 Task: Check the percentage active listings of tennis club in the last 1 year.
Action: Mouse moved to (1068, 235)
Screenshot: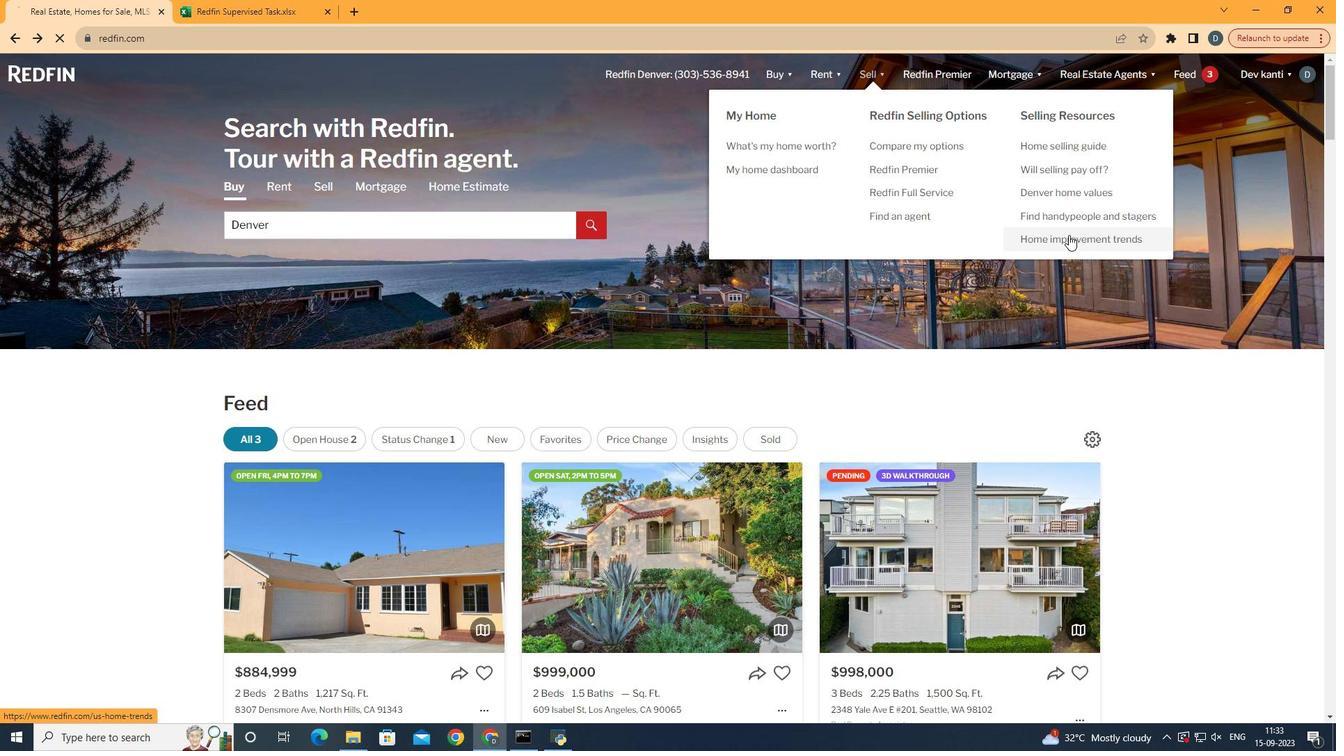 
Action: Mouse pressed left at (1068, 235)
Screenshot: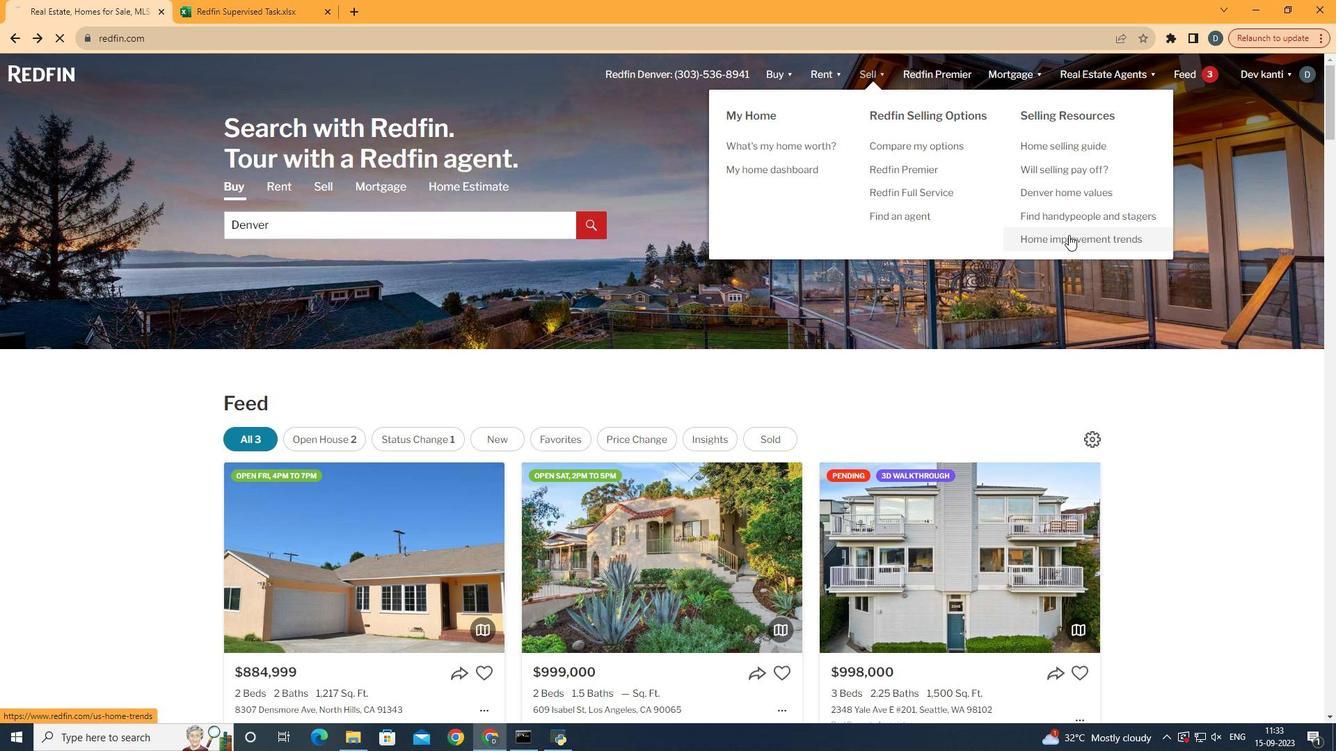 
Action: Mouse moved to (340, 275)
Screenshot: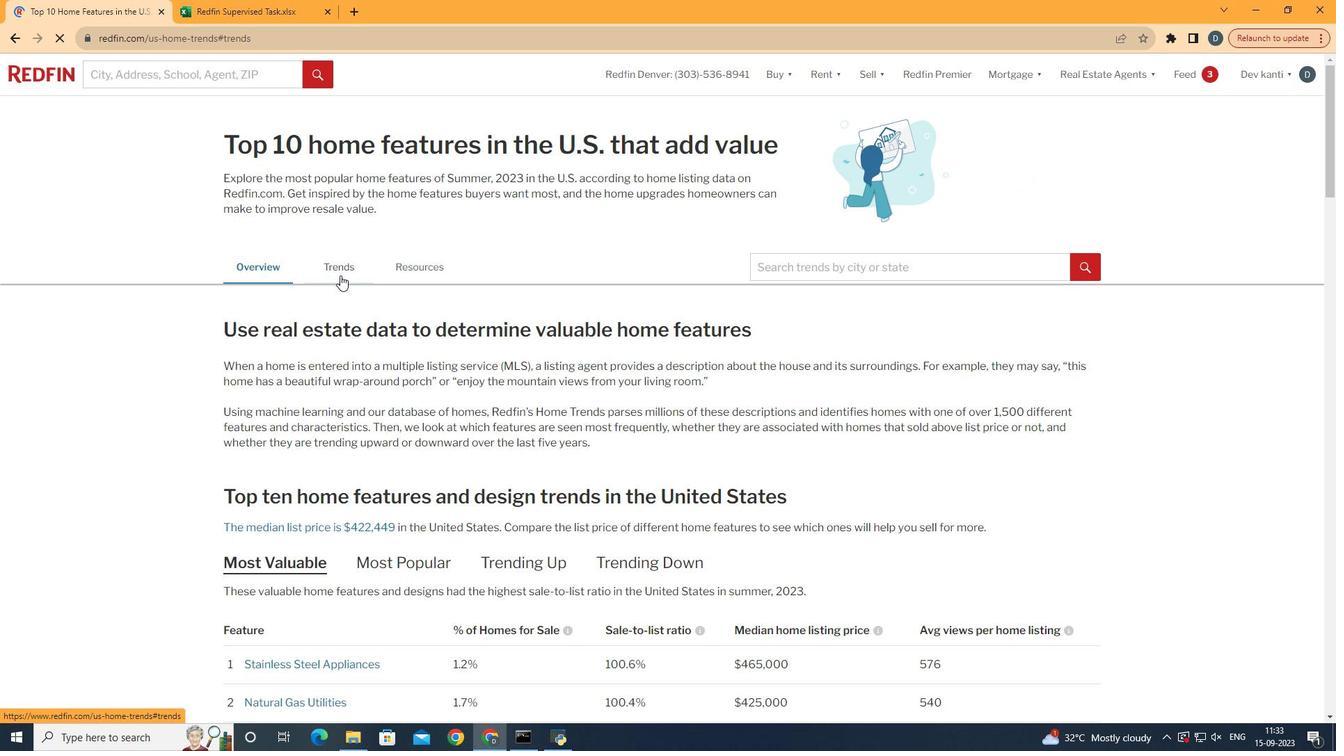 
Action: Mouse pressed left at (340, 275)
Screenshot: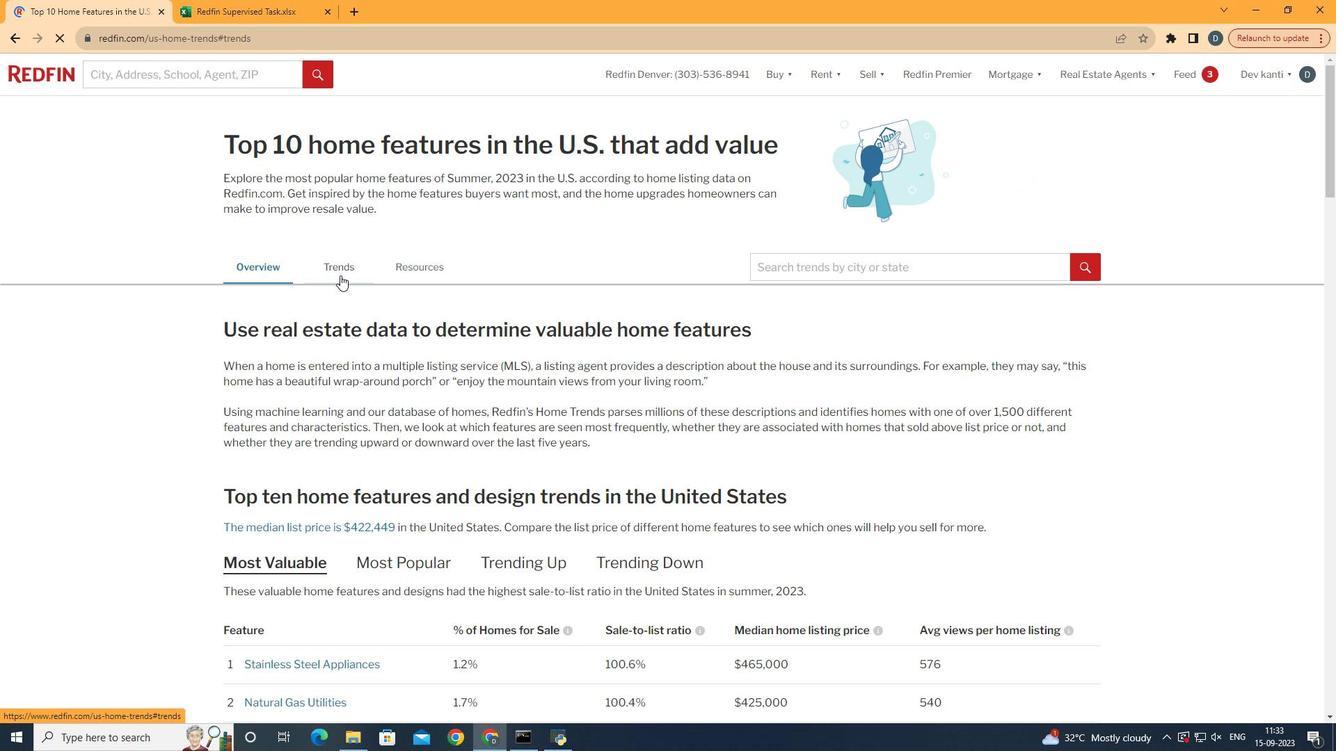 
Action: Mouse moved to (453, 372)
Screenshot: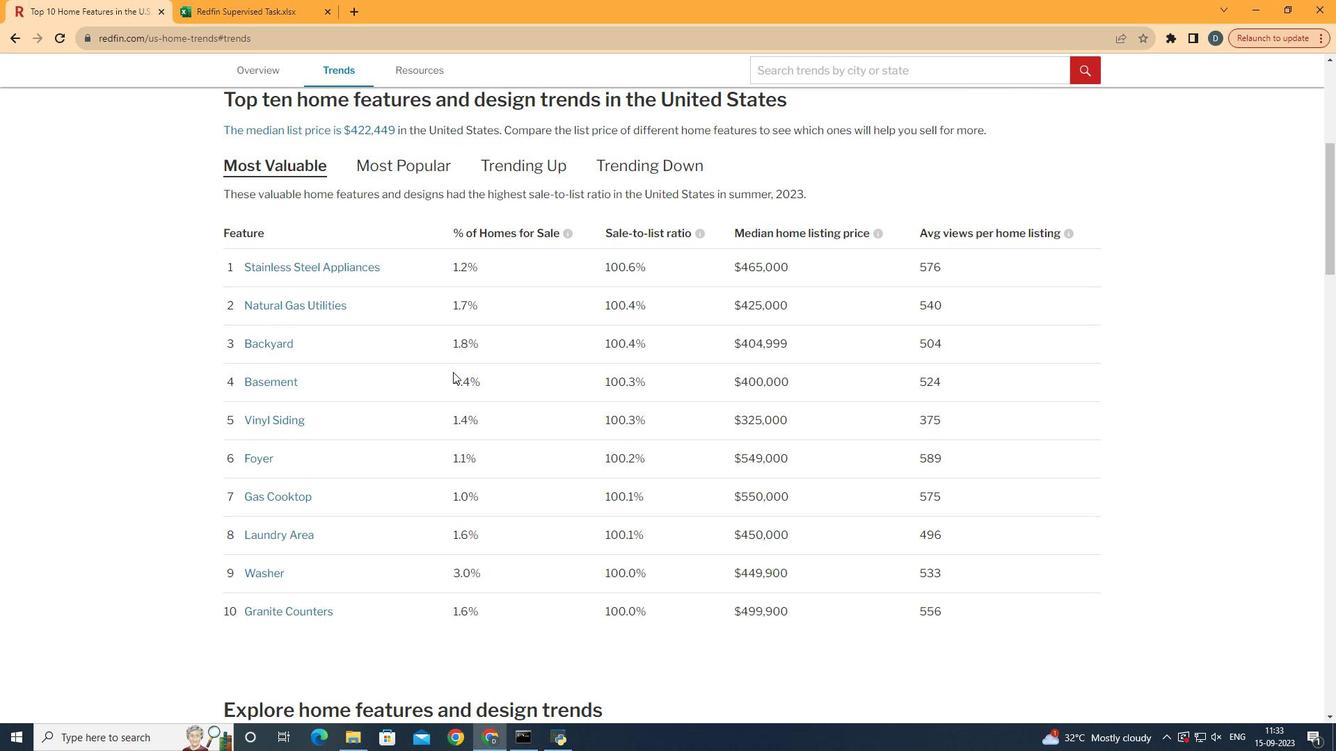 
Action: Mouse scrolled (453, 371) with delta (0, 0)
Screenshot: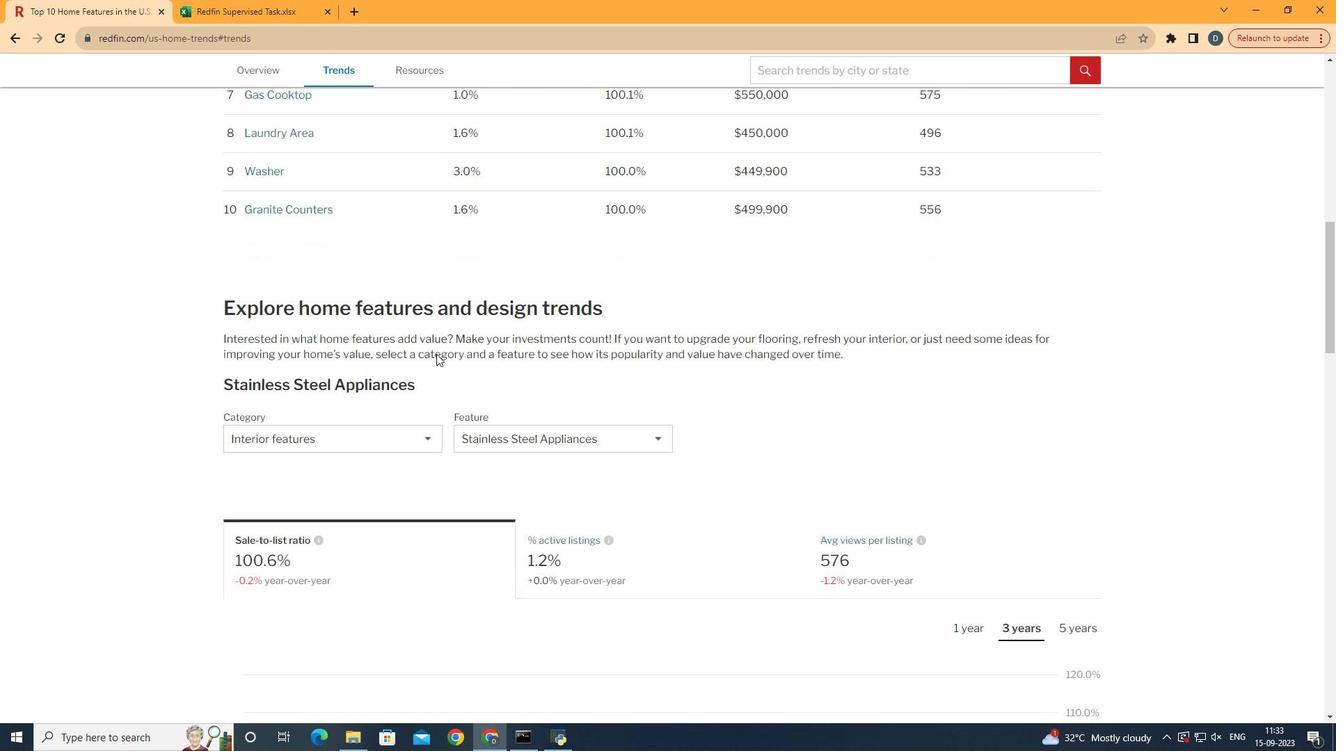 
Action: Mouse scrolled (453, 371) with delta (0, 0)
Screenshot: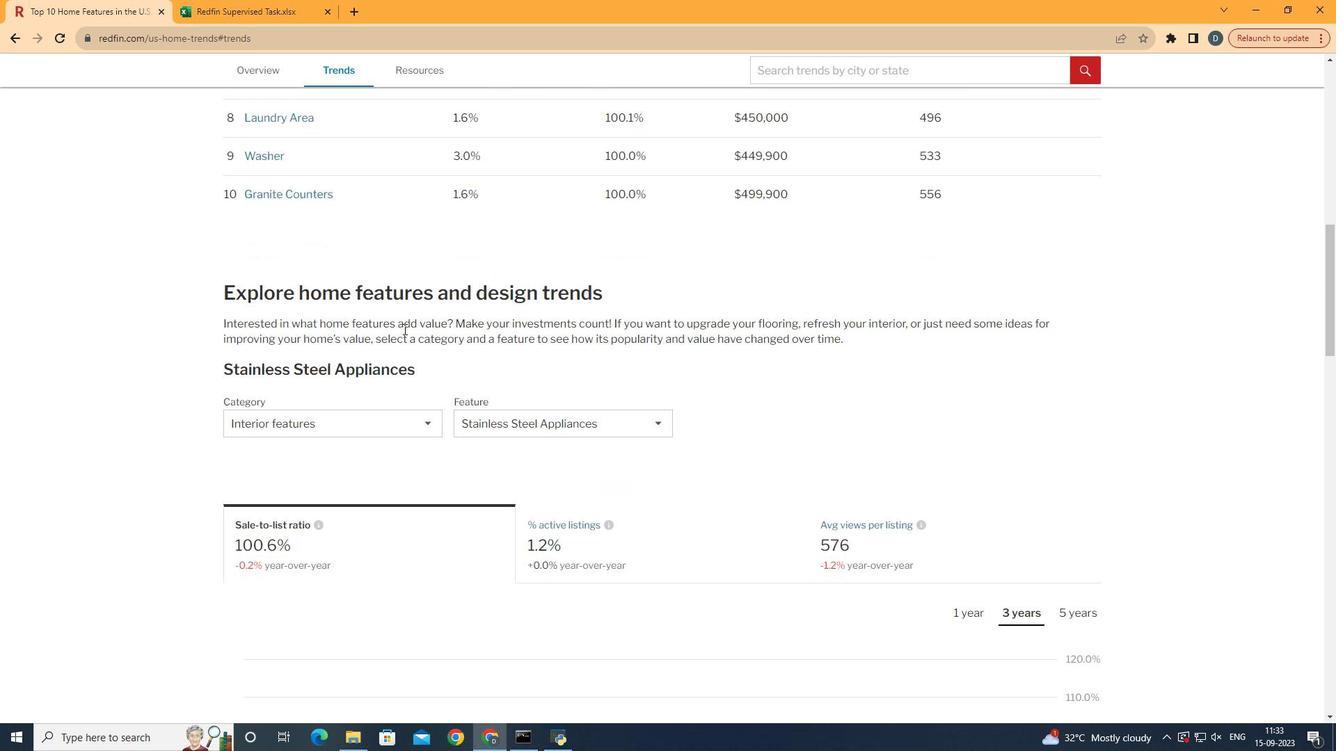 
Action: Mouse scrolled (453, 371) with delta (0, 0)
Screenshot: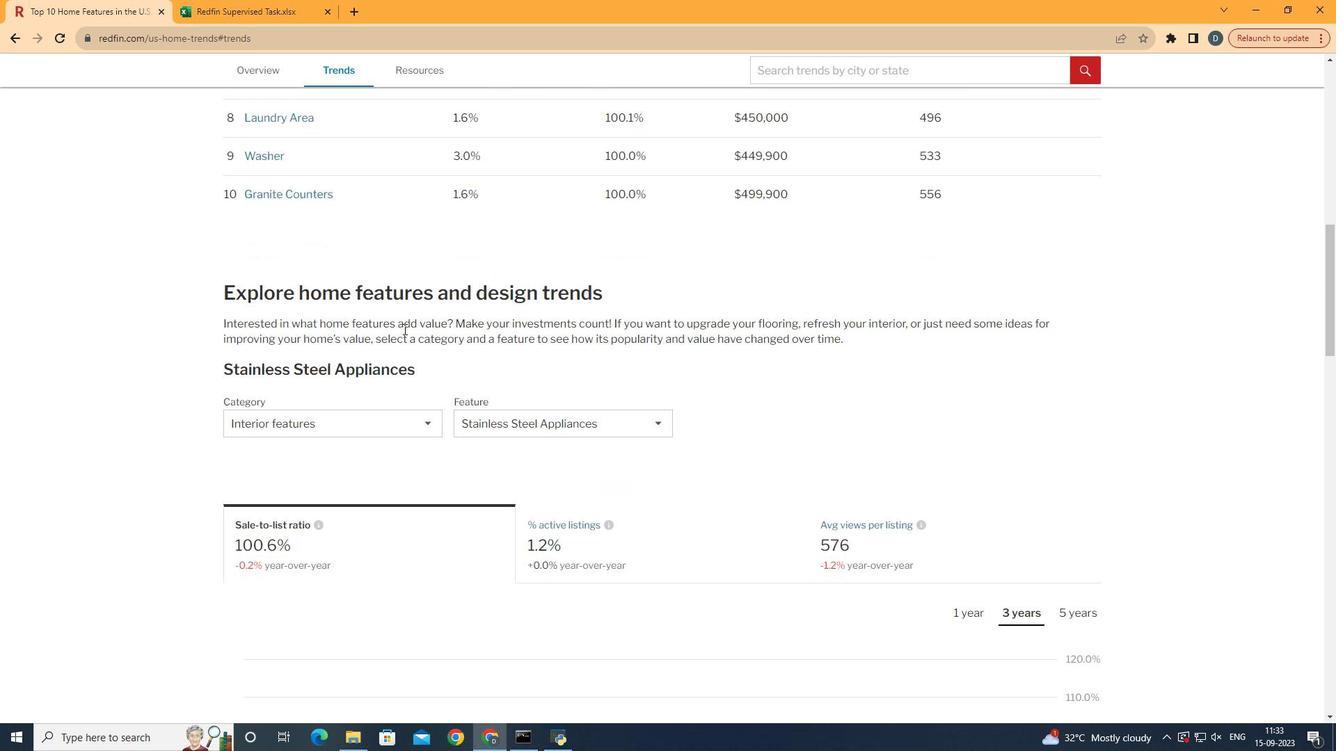
Action: Mouse scrolled (453, 371) with delta (0, 0)
Screenshot: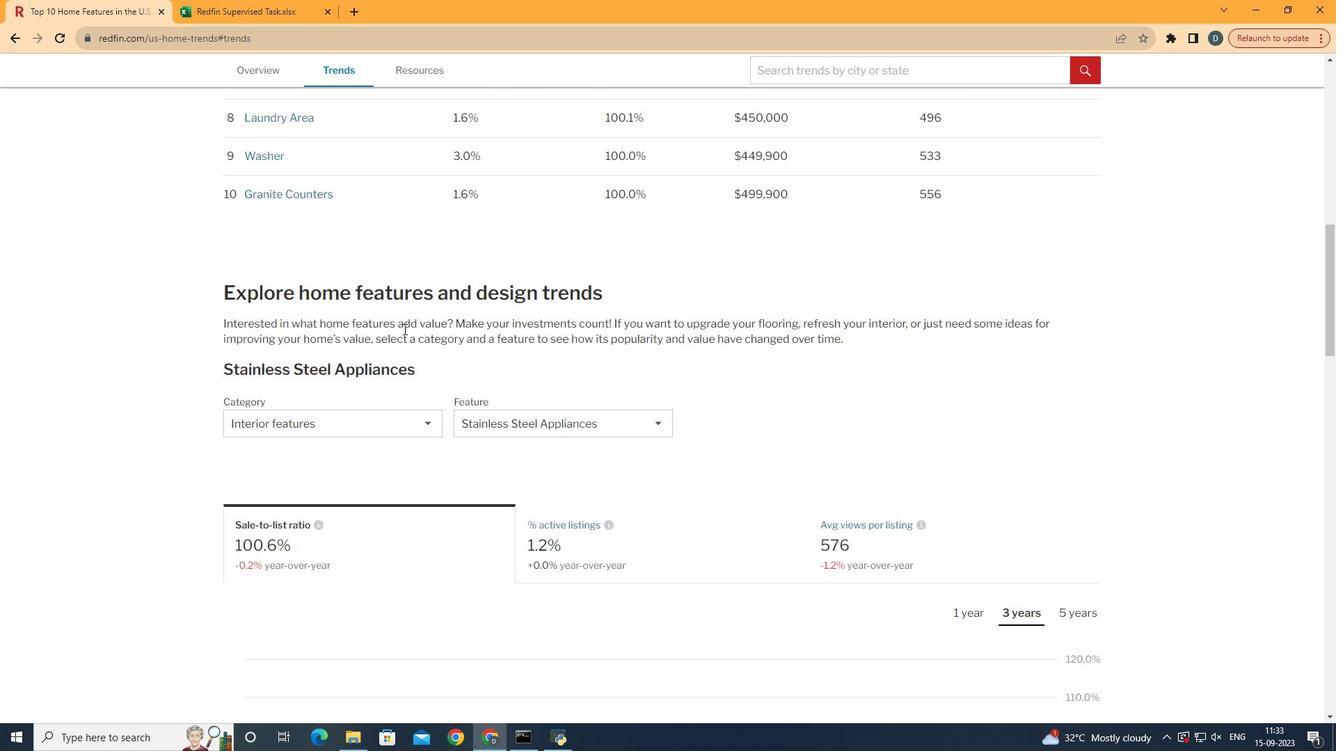 
Action: Mouse scrolled (453, 371) with delta (0, 0)
Screenshot: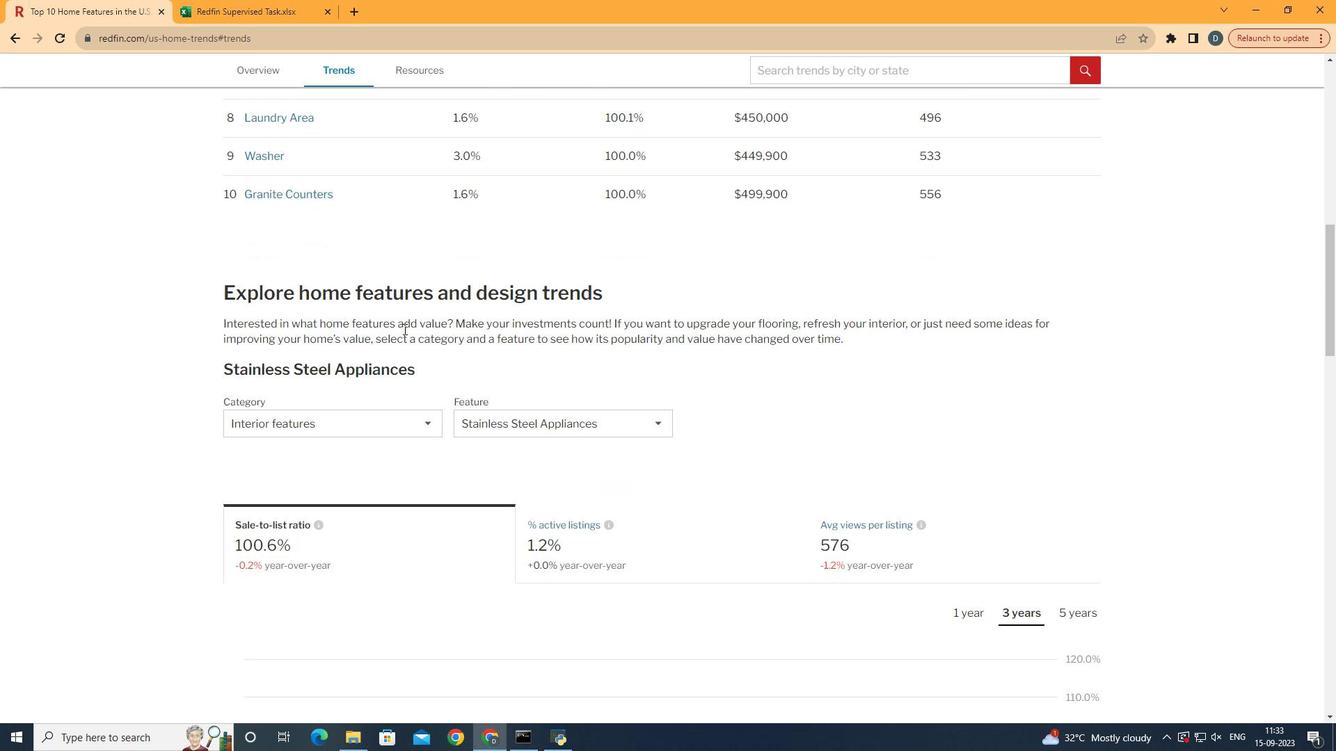 
Action: Mouse scrolled (453, 371) with delta (0, 0)
Screenshot: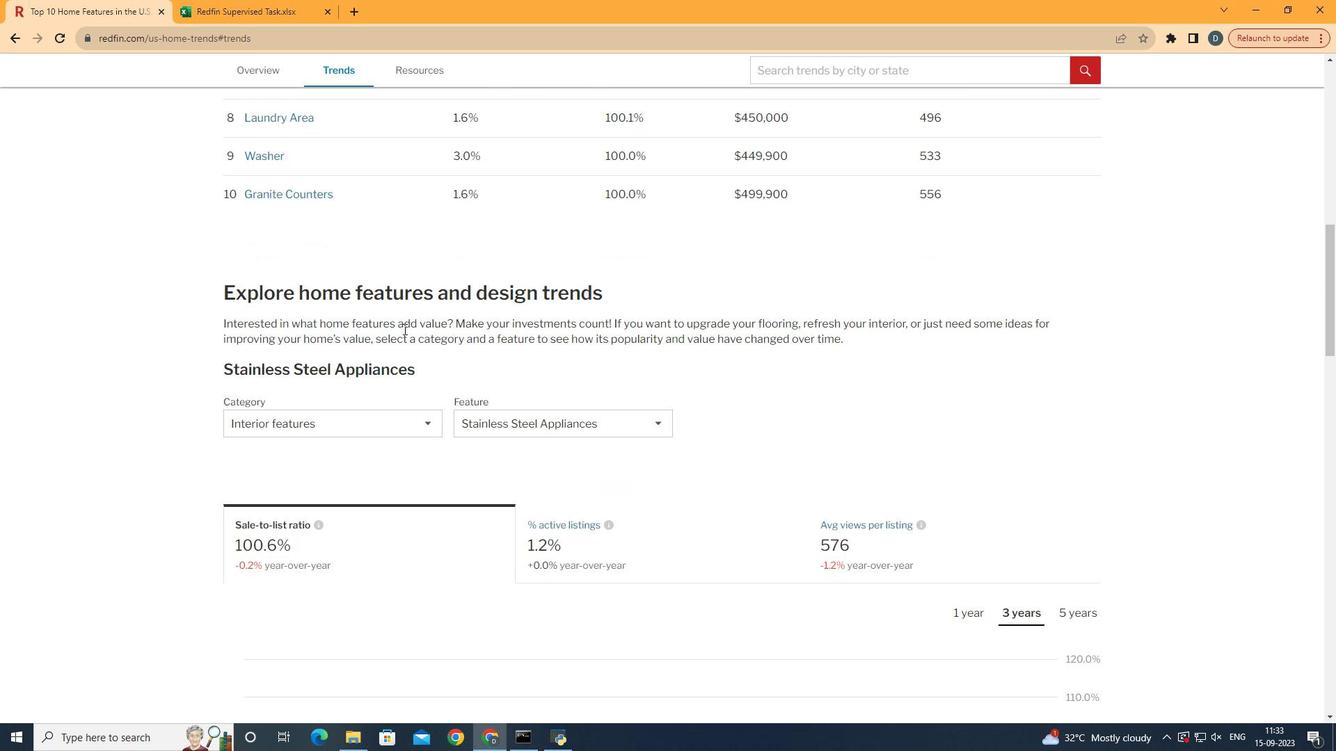 
Action: Mouse moved to (380, 416)
Screenshot: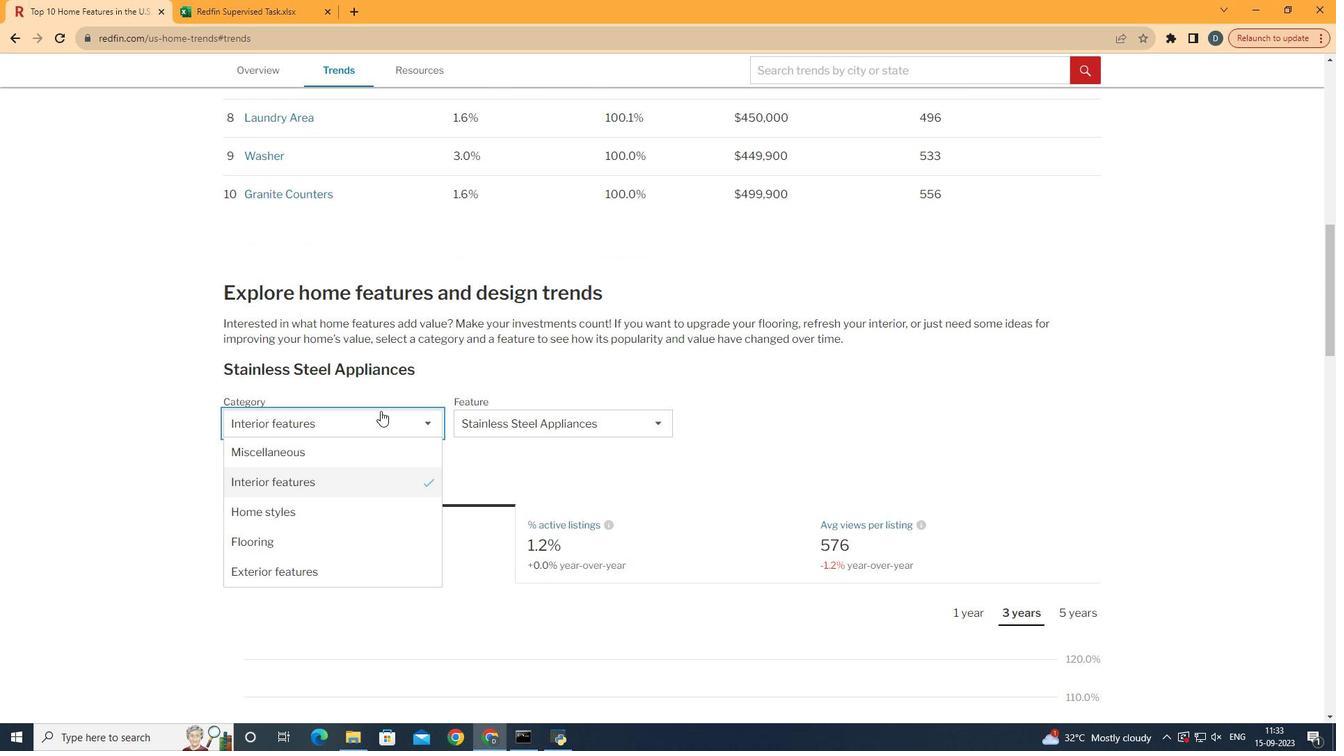 
Action: Mouse pressed left at (380, 416)
Screenshot: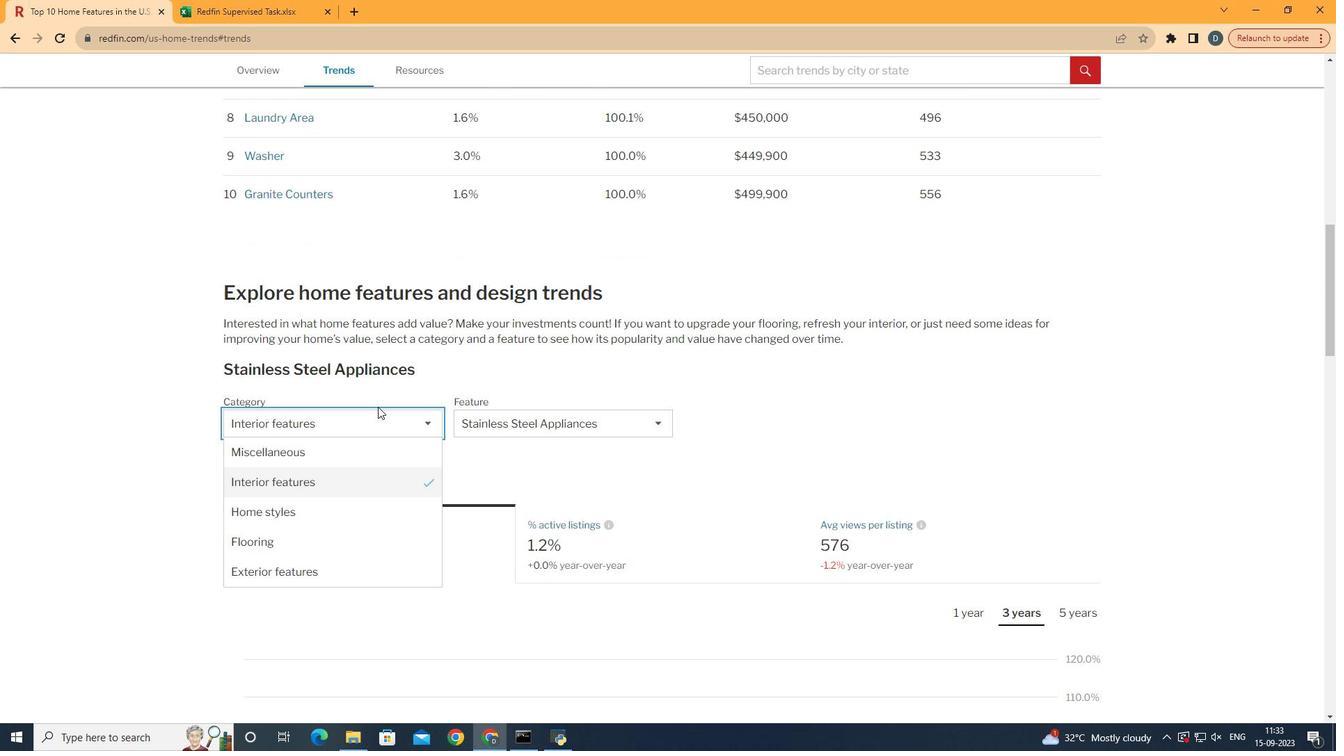 
Action: Mouse moved to (342, 560)
Screenshot: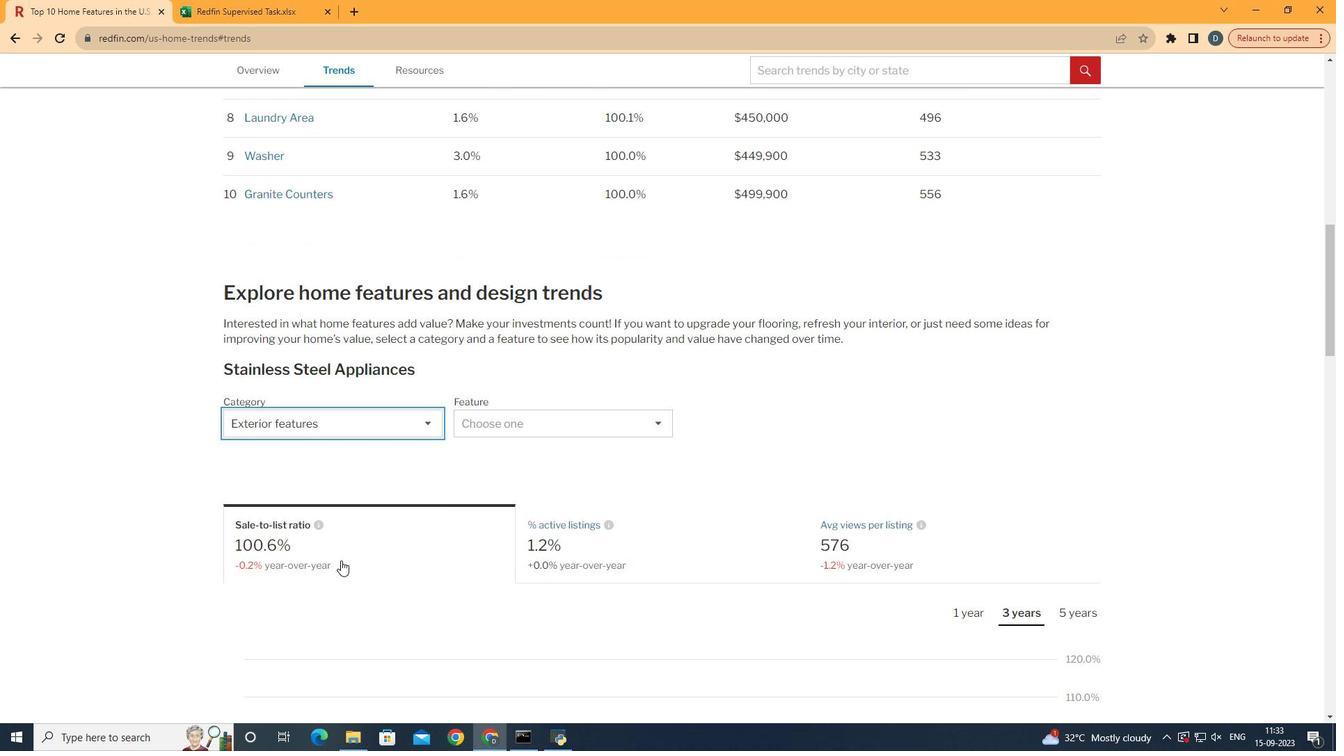 
Action: Mouse pressed left at (342, 560)
Screenshot: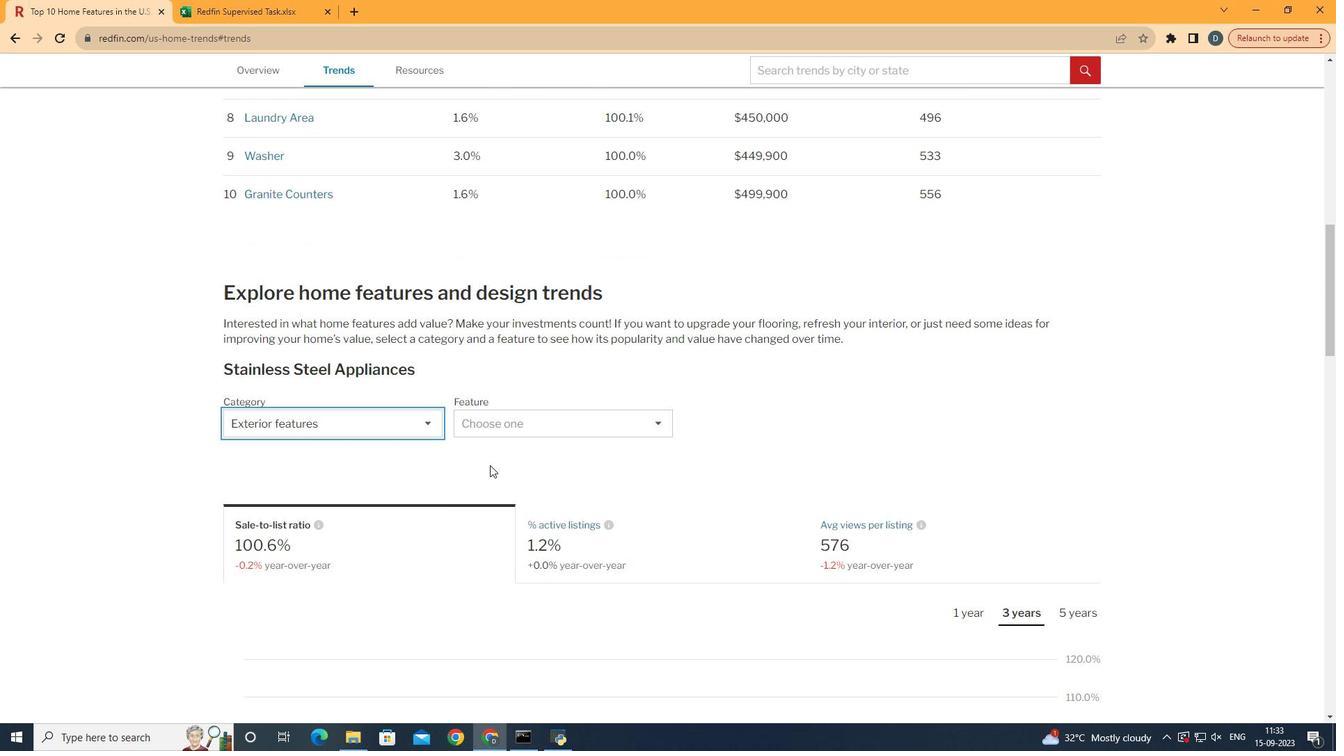 
Action: Mouse moved to (546, 430)
Screenshot: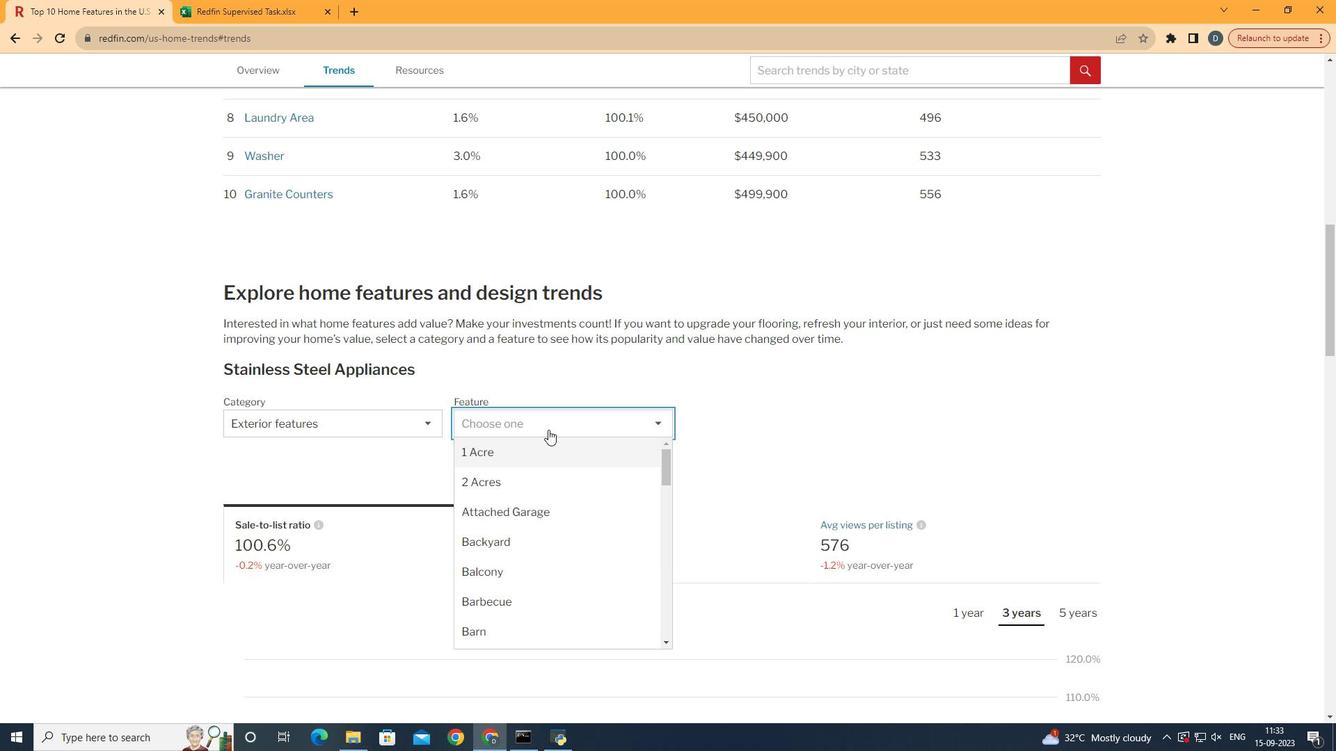 
Action: Mouse pressed left at (546, 430)
Screenshot: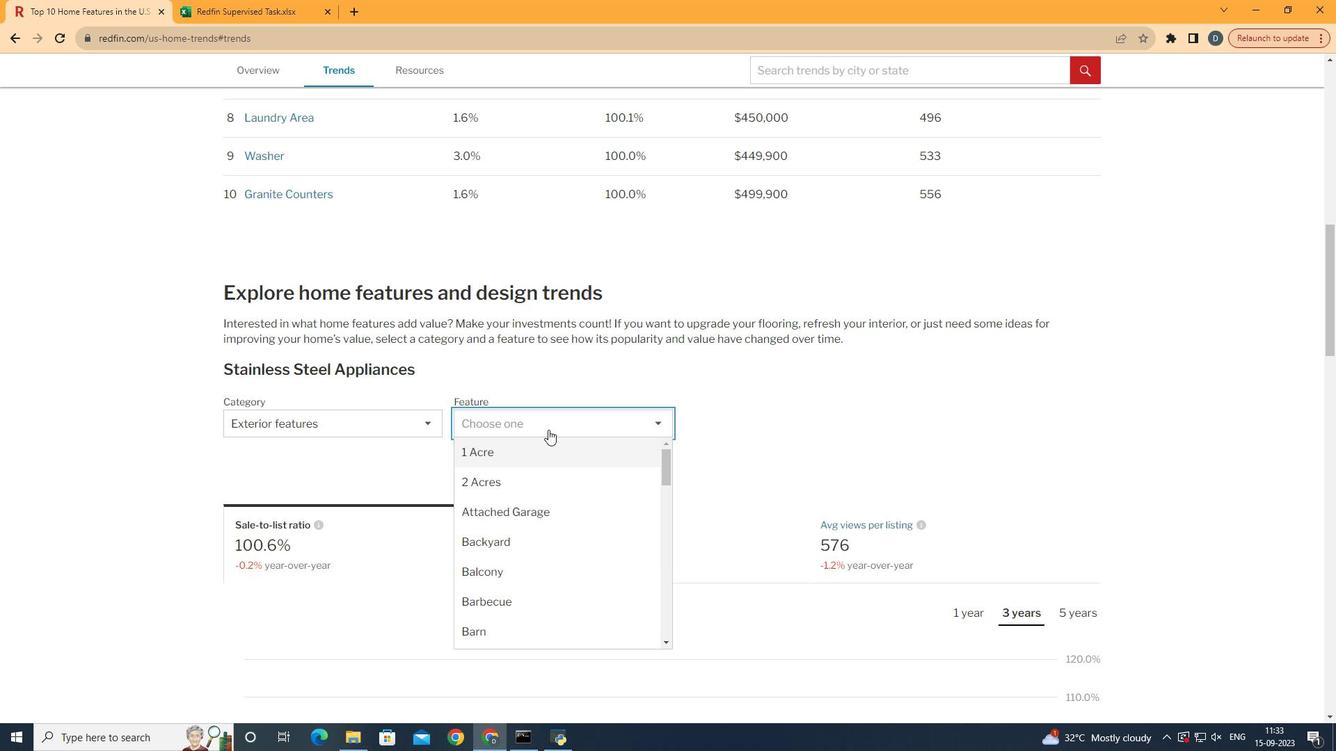 
Action: Mouse moved to (592, 489)
Screenshot: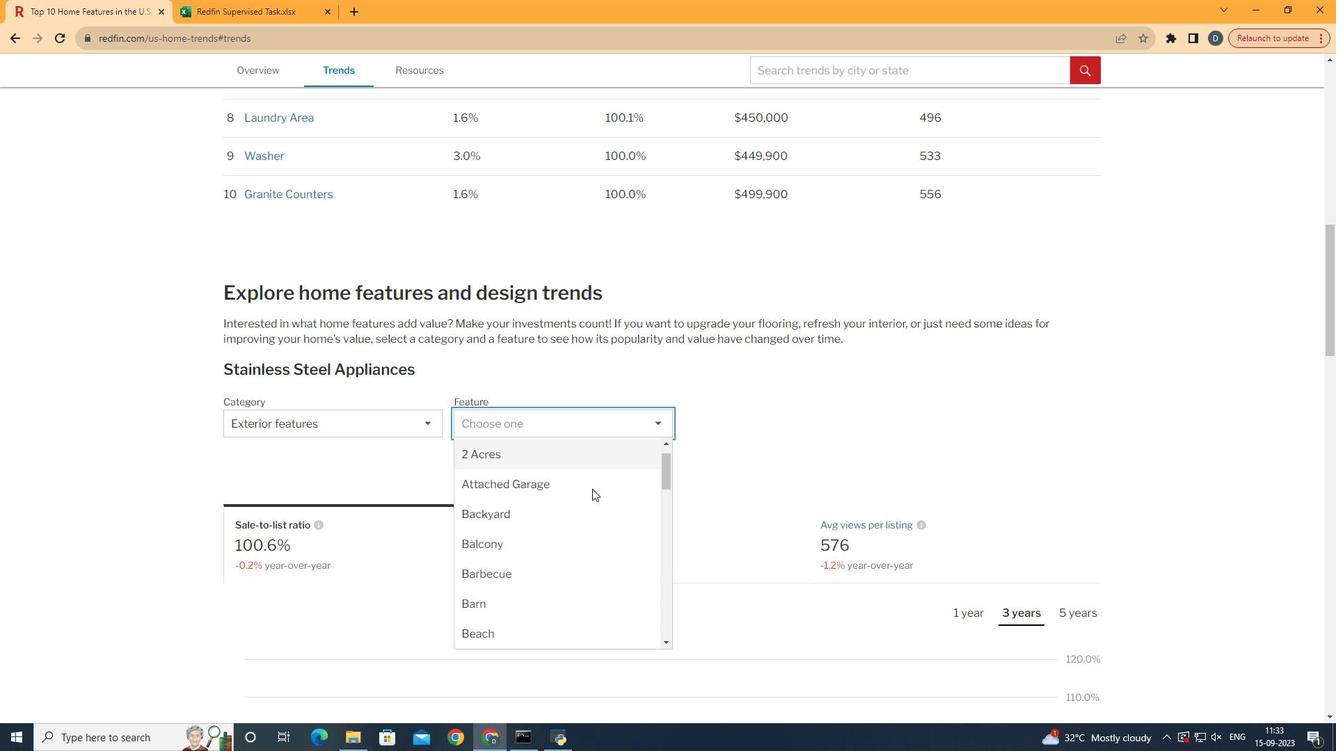 
Action: Mouse scrolled (592, 488) with delta (0, 0)
Screenshot: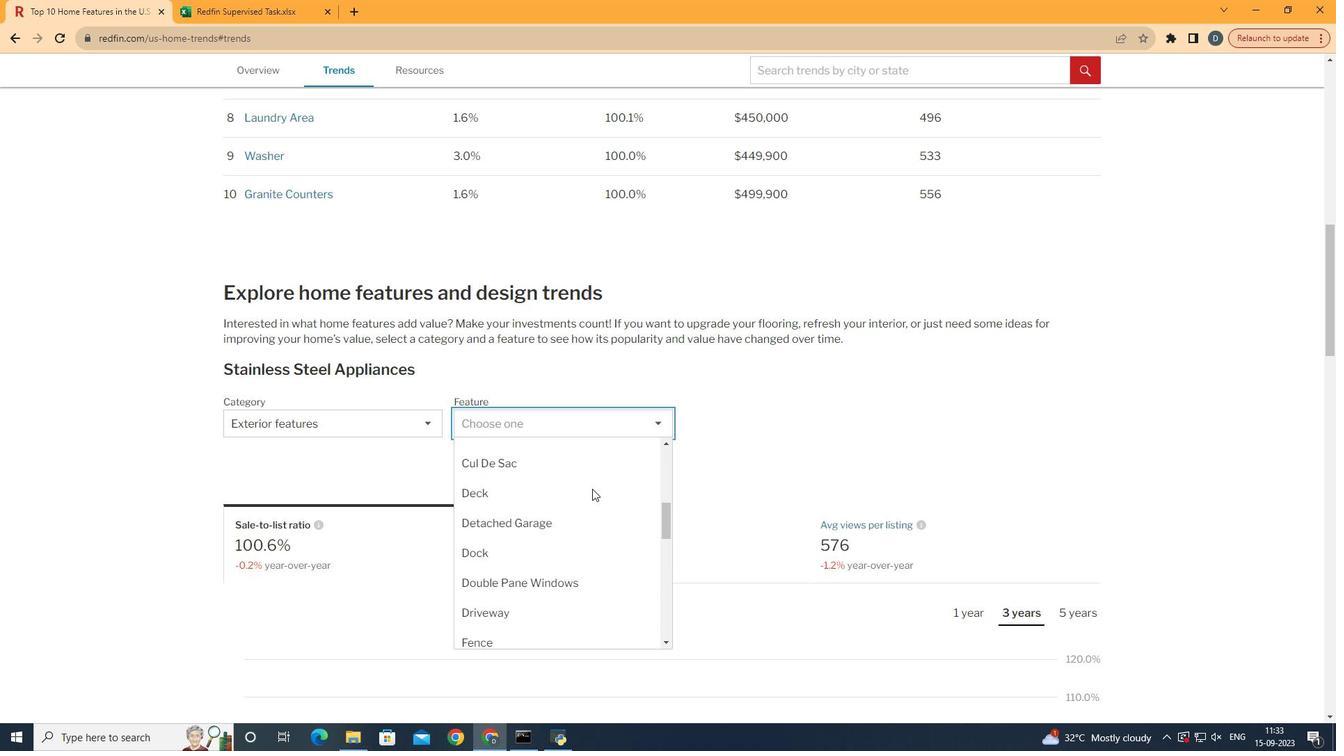 
Action: Mouse scrolled (592, 488) with delta (0, 0)
Screenshot: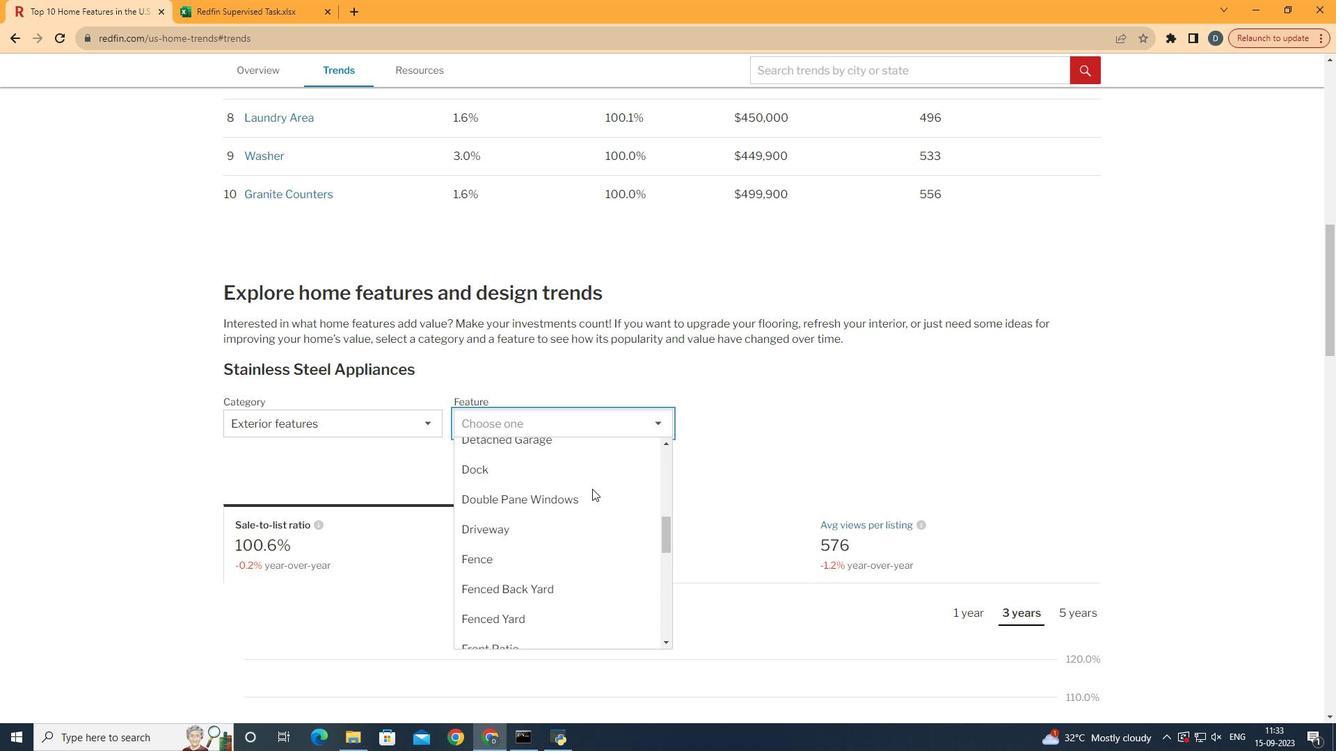 
Action: Mouse scrolled (592, 488) with delta (0, 0)
Screenshot: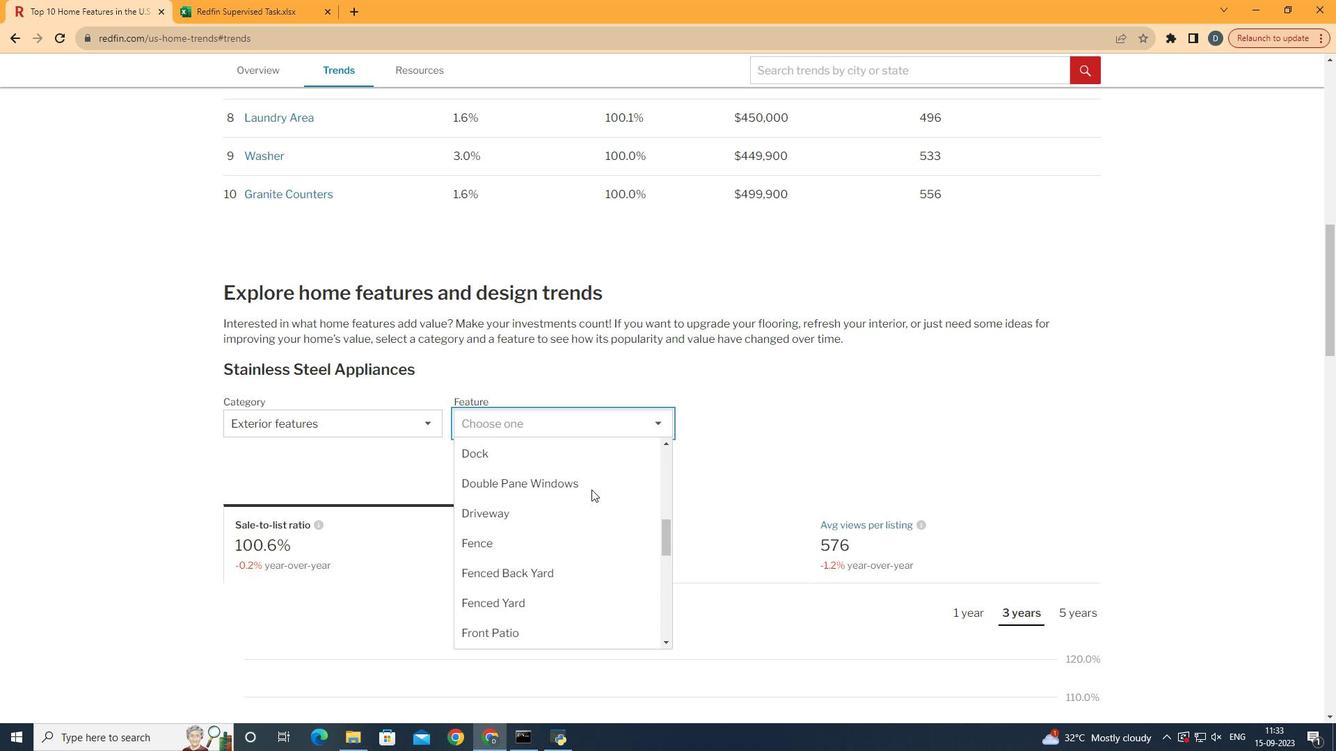 
Action: Mouse scrolled (592, 488) with delta (0, 0)
Screenshot: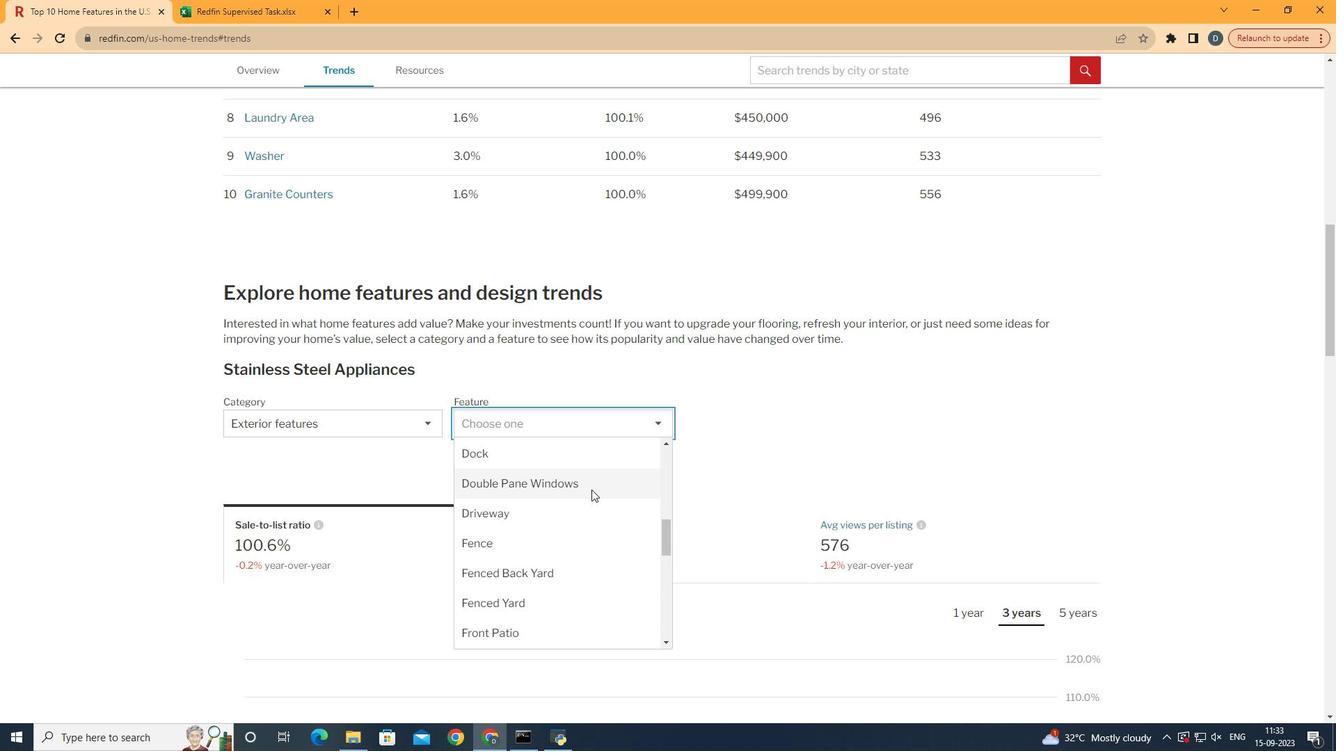 
Action: Mouse scrolled (592, 488) with delta (0, 0)
Screenshot: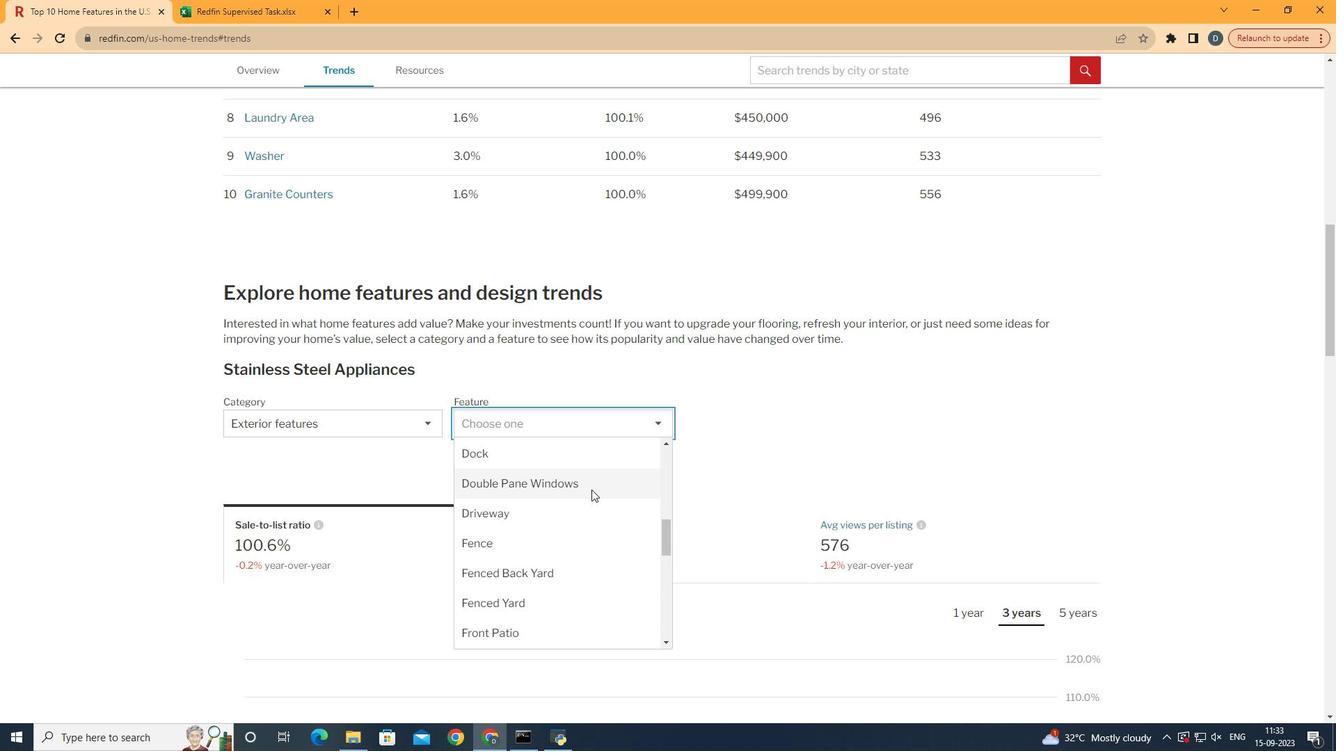 
Action: Mouse scrolled (592, 488) with delta (0, 0)
Screenshot: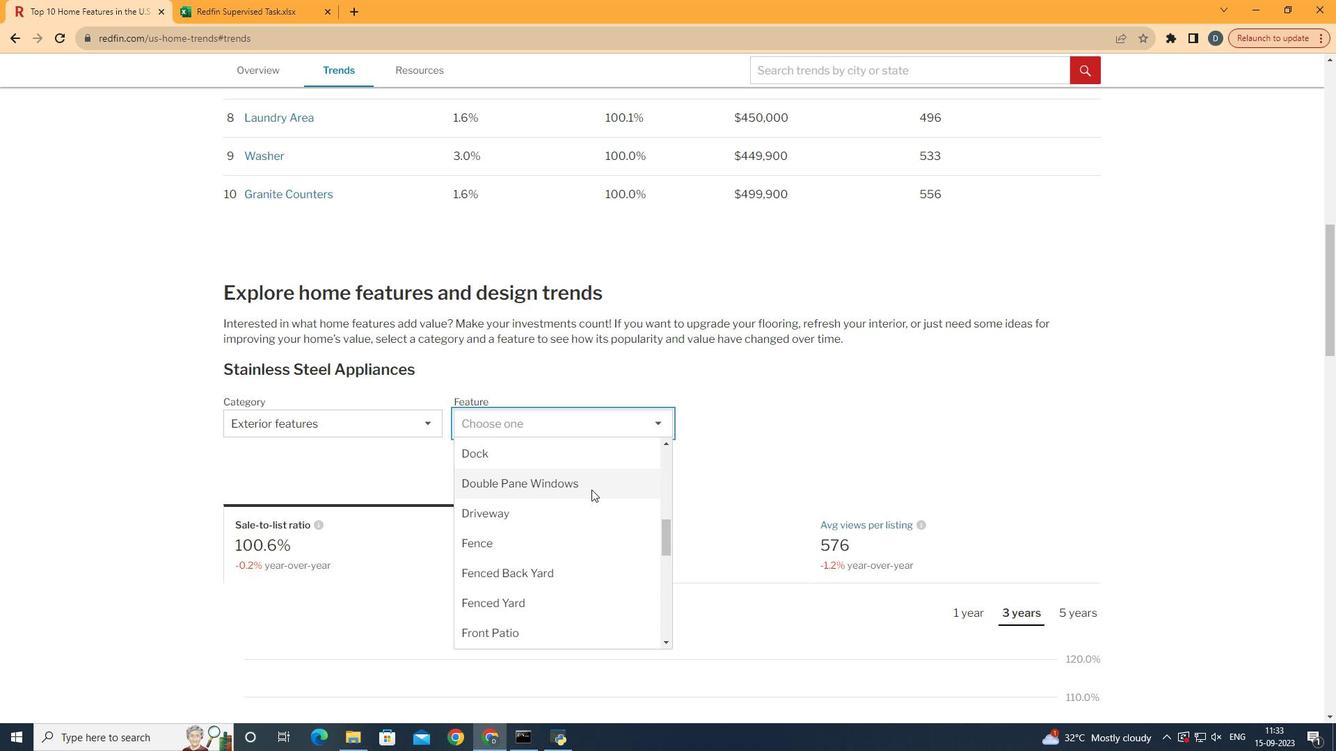 
Action: Mouse moved to (591, 489)
Screenshot: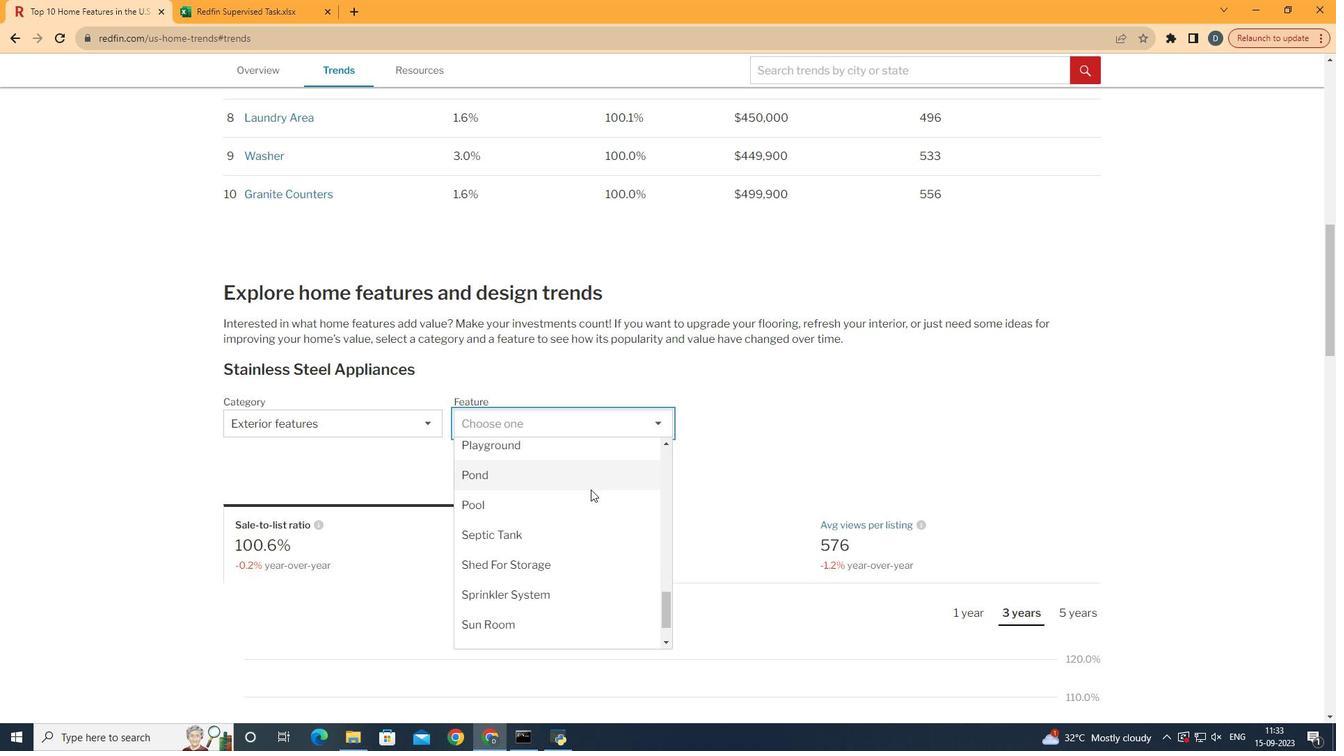
Action: Mouse scrolled (591, 489) with delta (0, 0)
Screenshot: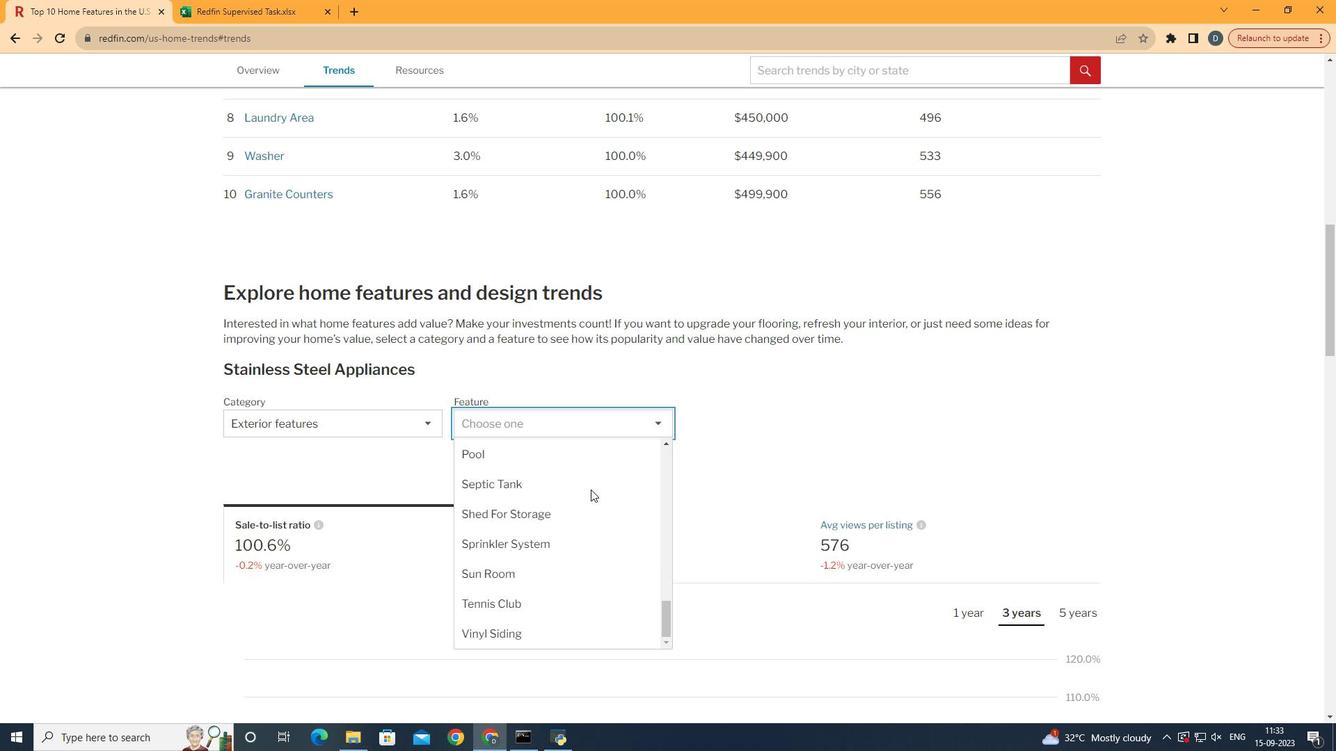 
Action: Mouse scrolled (591, 489) with delta (0, 0)
Screenshot: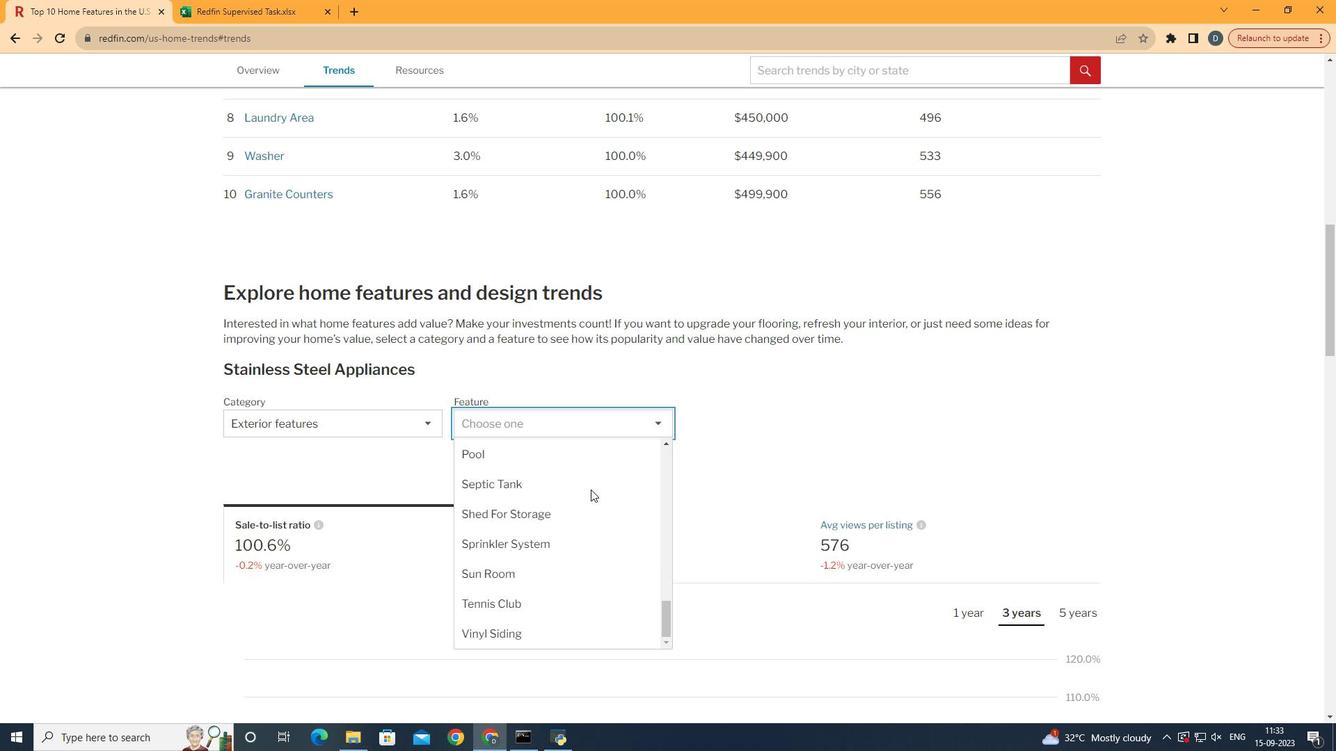 
Action: Mouse scrolled (591, 489) with delta (0, 0)
Screenshot: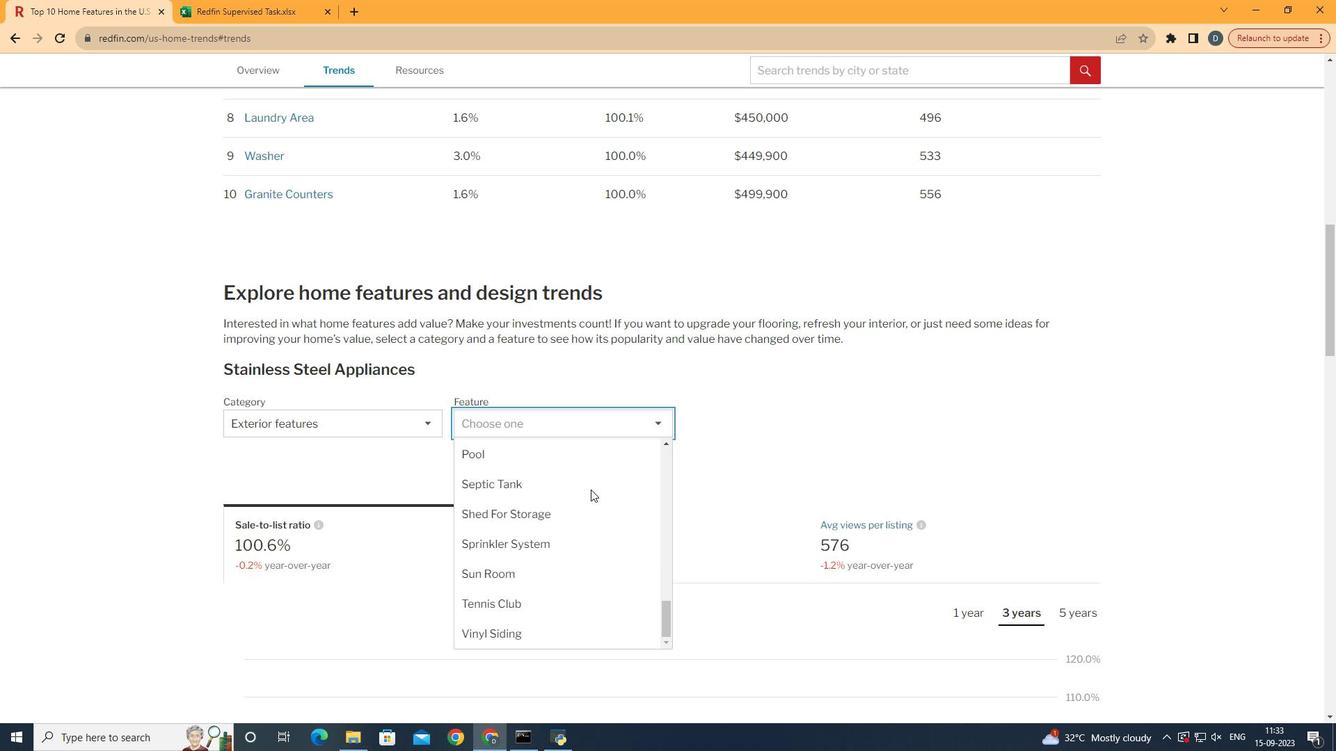 
Action: Mouse scrolled (591, 489) with delta (0, 0)
Screenshot: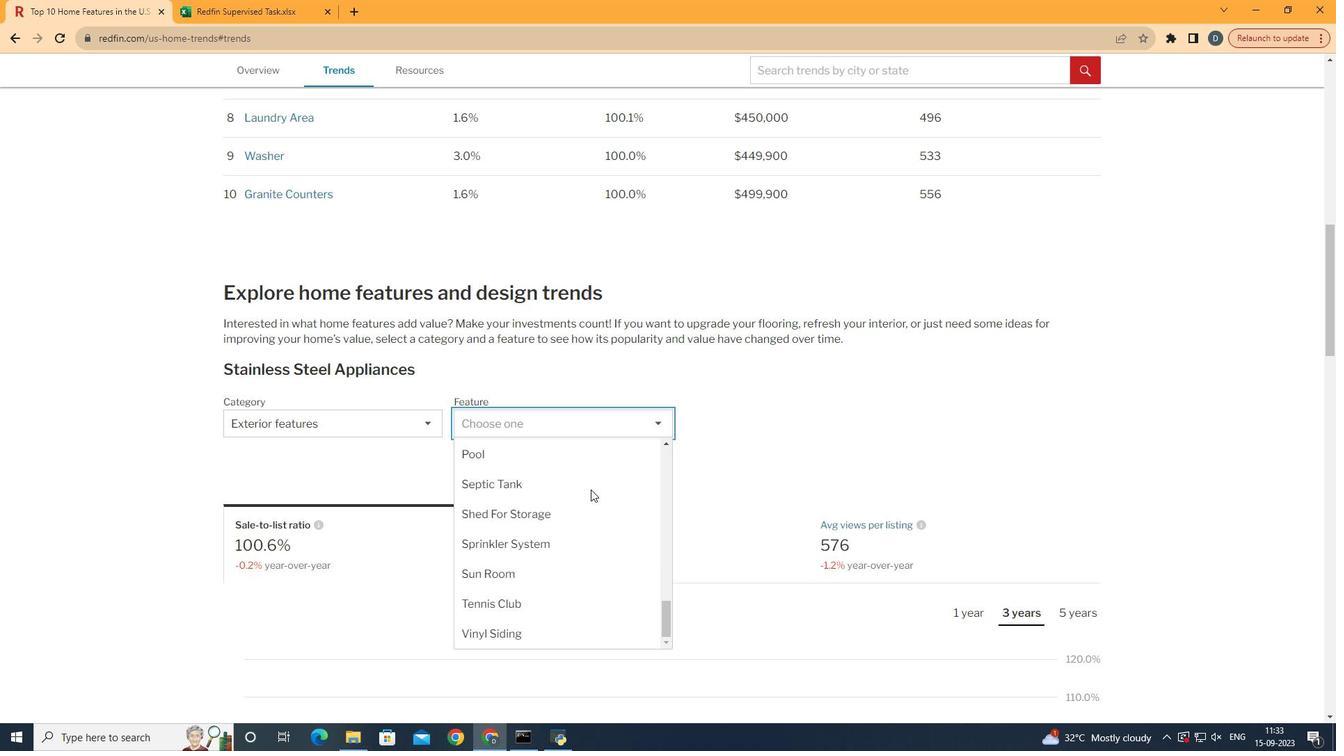 
Action: Mouse scrolled (591, 489) with delta (0, 0)
Screenshot: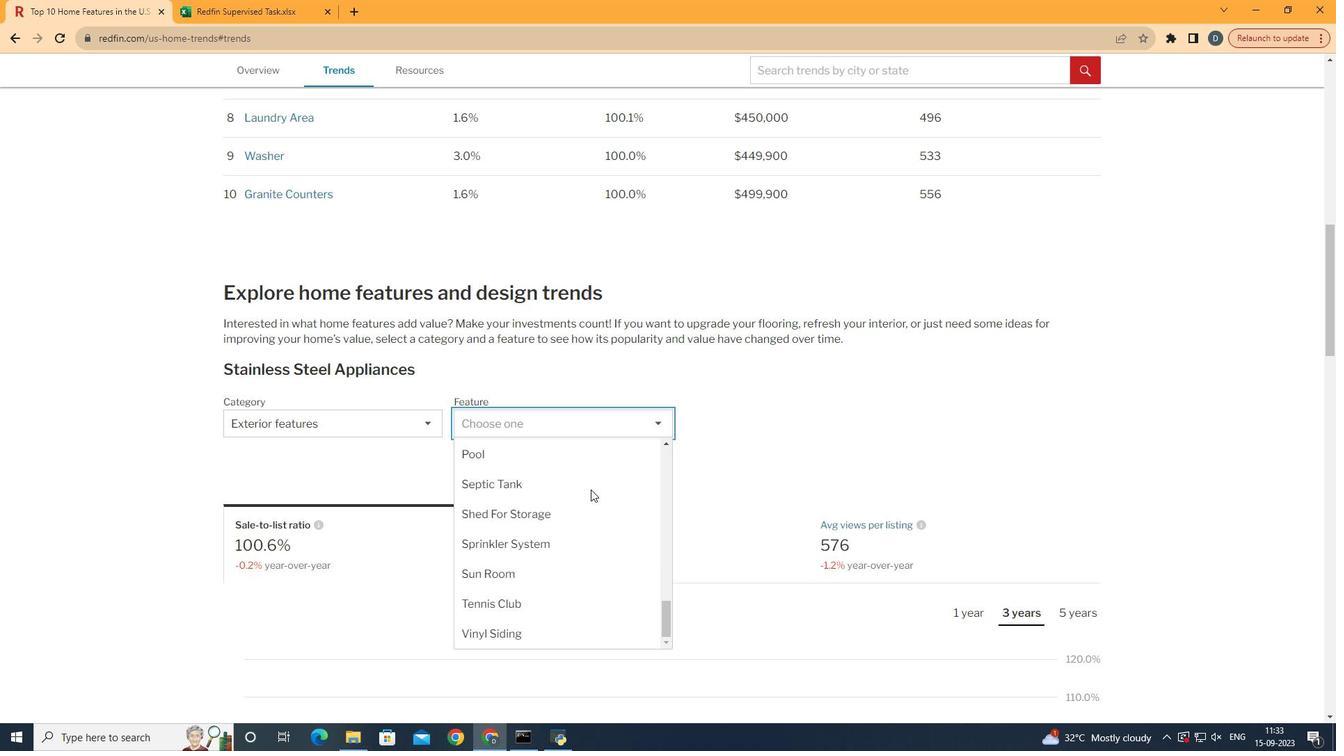 
Action: Mouse scrolled (591, 489) with delta (0, 0)
Screenshot: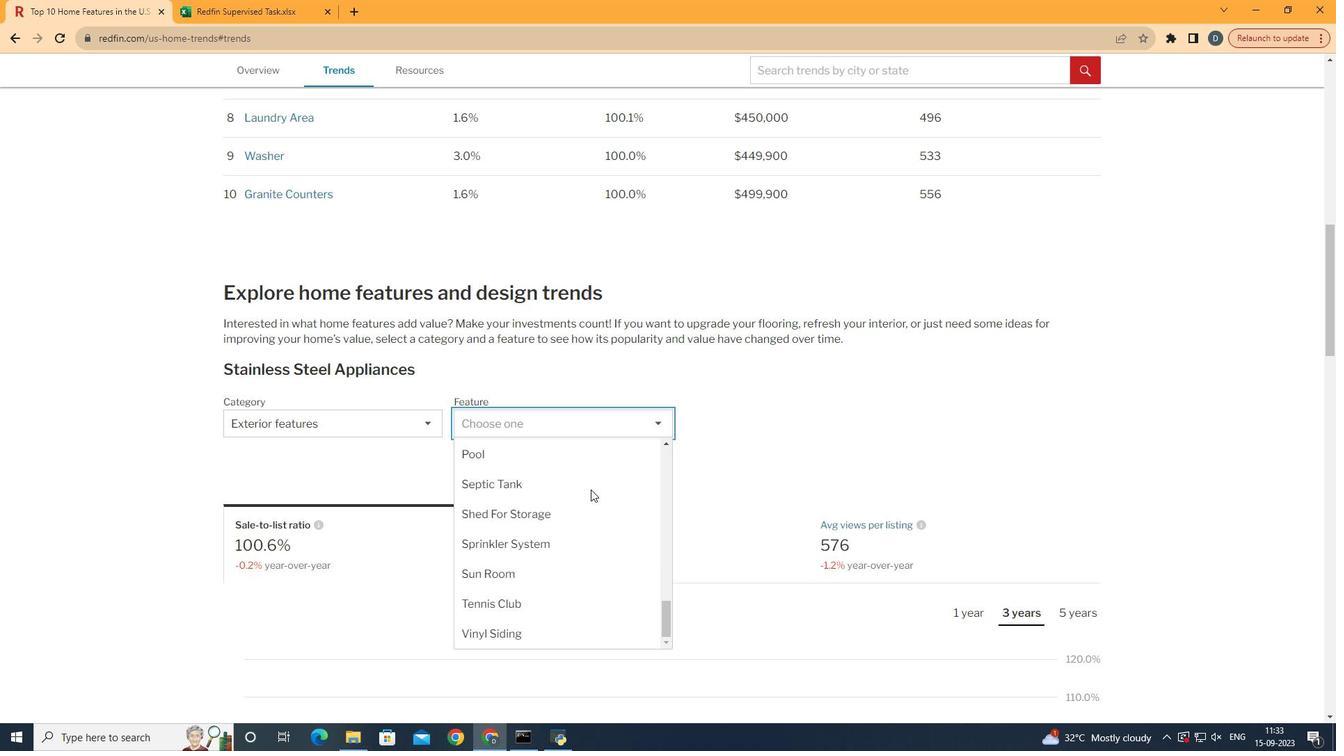 
Action: Mouse scrolled (591, 489) with delta (0, 0)
Screenshot: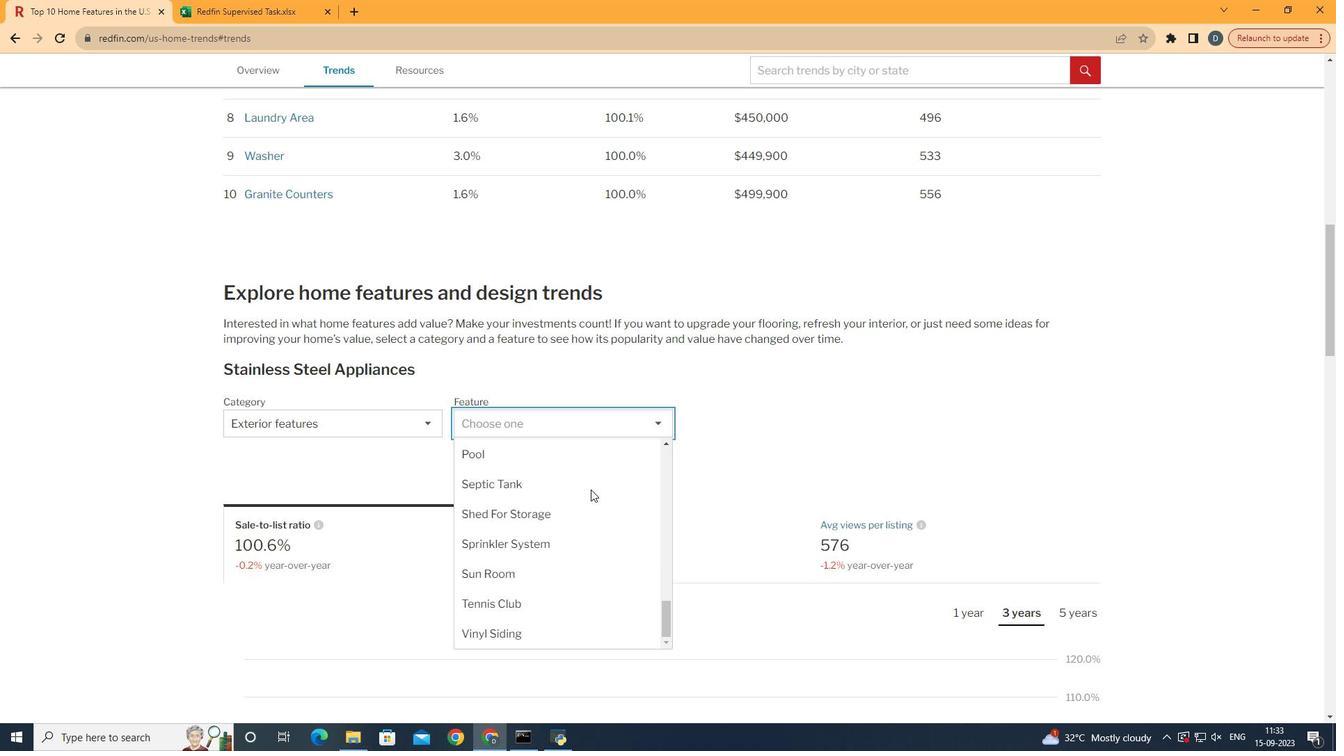 
Action: Mouse moved to (590, 489)
Screenshot: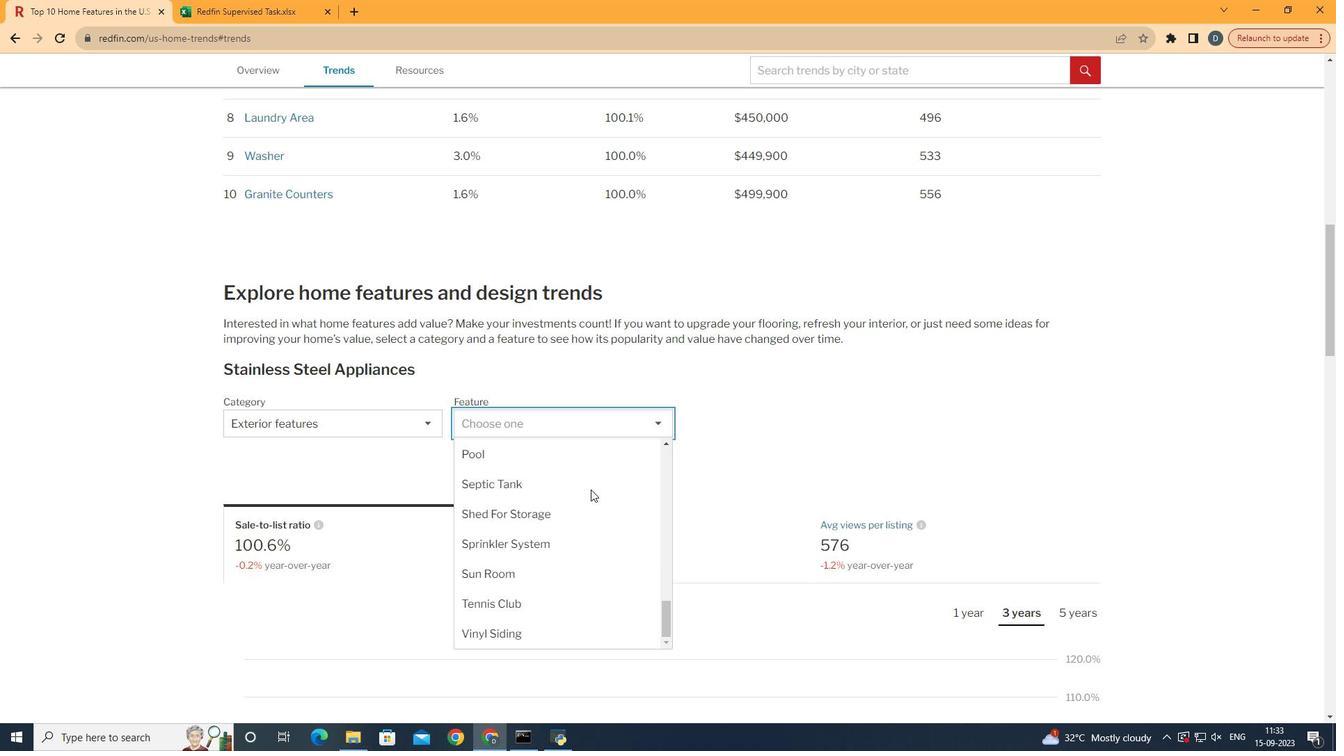 
Action: Mouse scrolled (590, 489) with delta (0, 0)
Screenshot: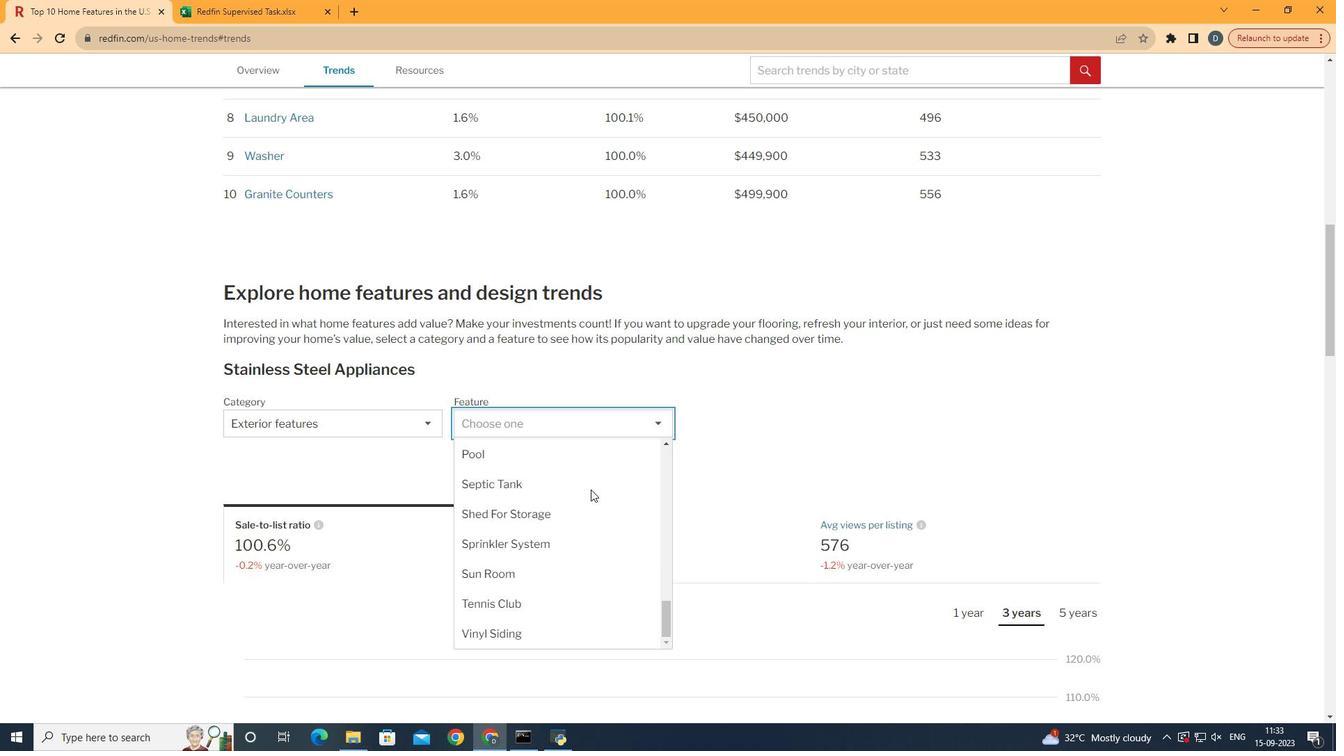 
Action: Mouse scrolled (590, 489) with delta (0, 0)
Screenshot: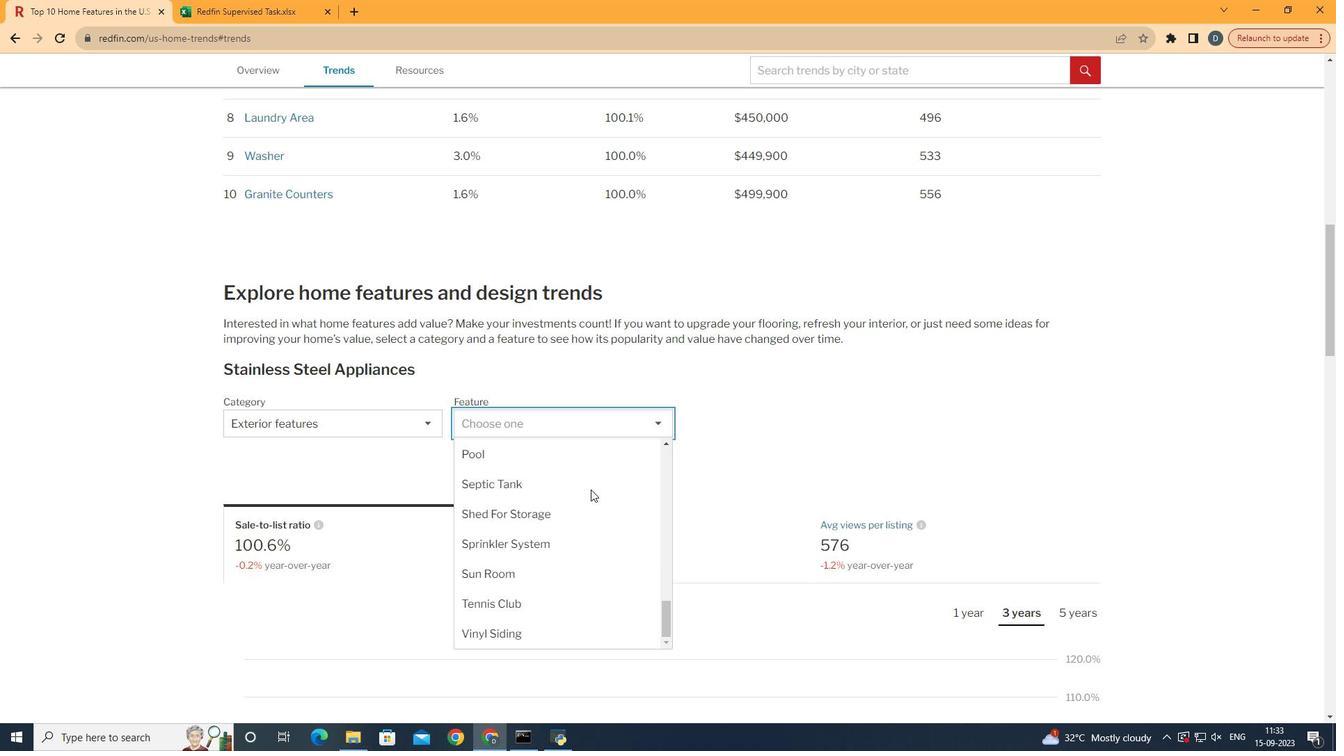 
Action: Mouse scrolled (590, 489) with delta (0, 0)
Screenshot: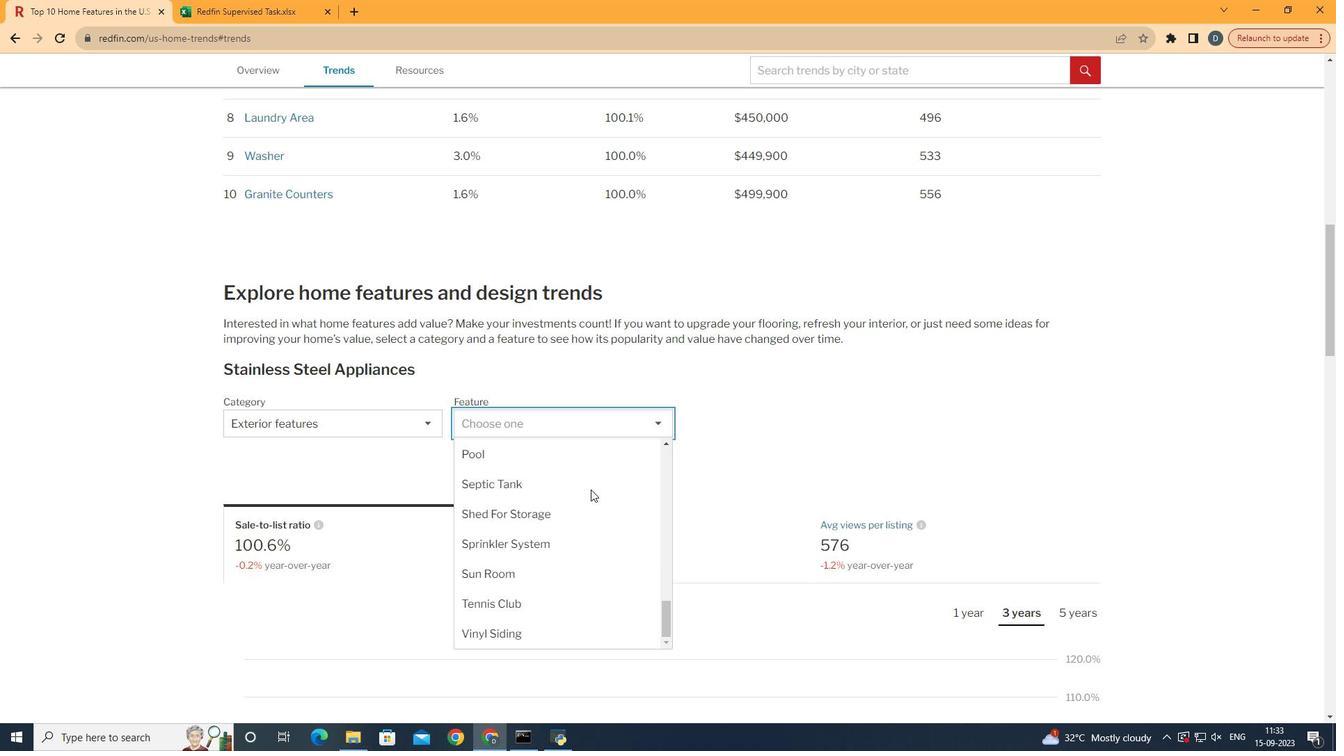 
Action: Mouse scrolled (590, 489) with delta (0, 0)
Screenshot: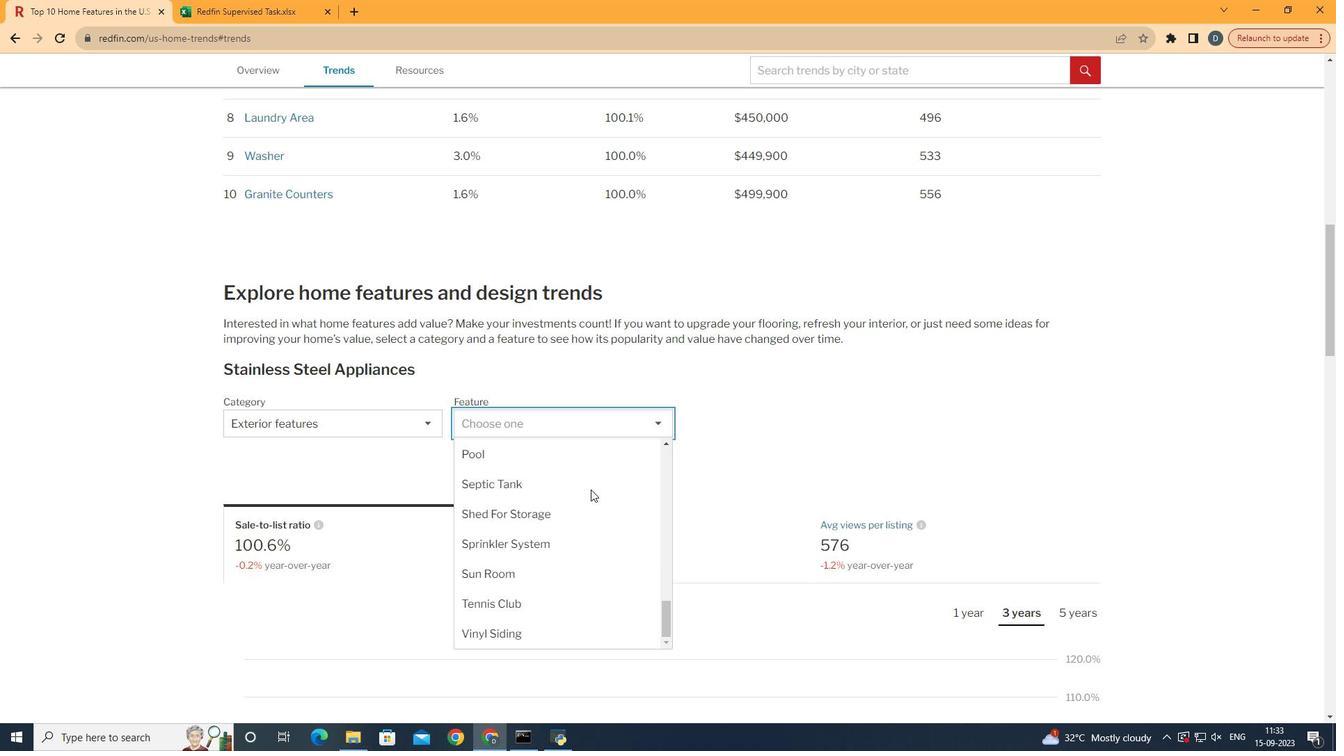 
Action: Mouse moved to (571, 598)
Screenshot: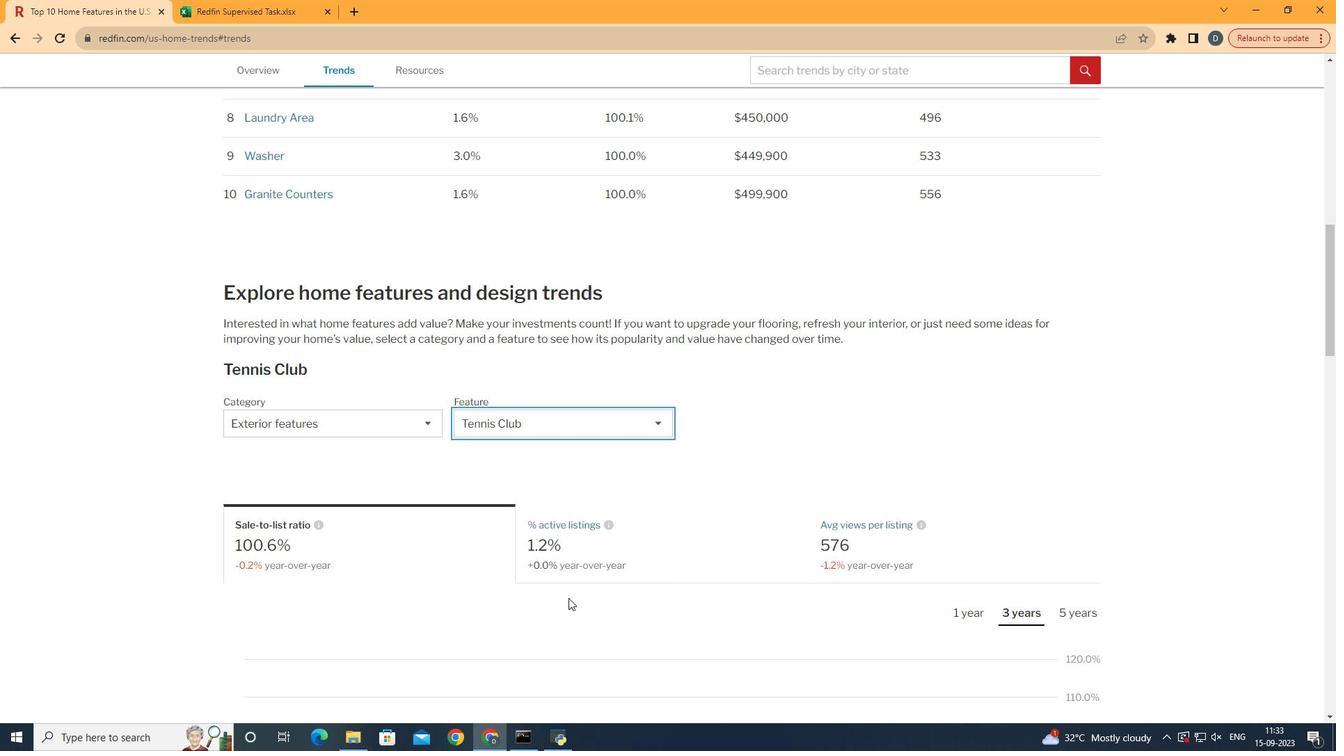 
Action: Mouse pressed left at (571, 598)
Screenshot: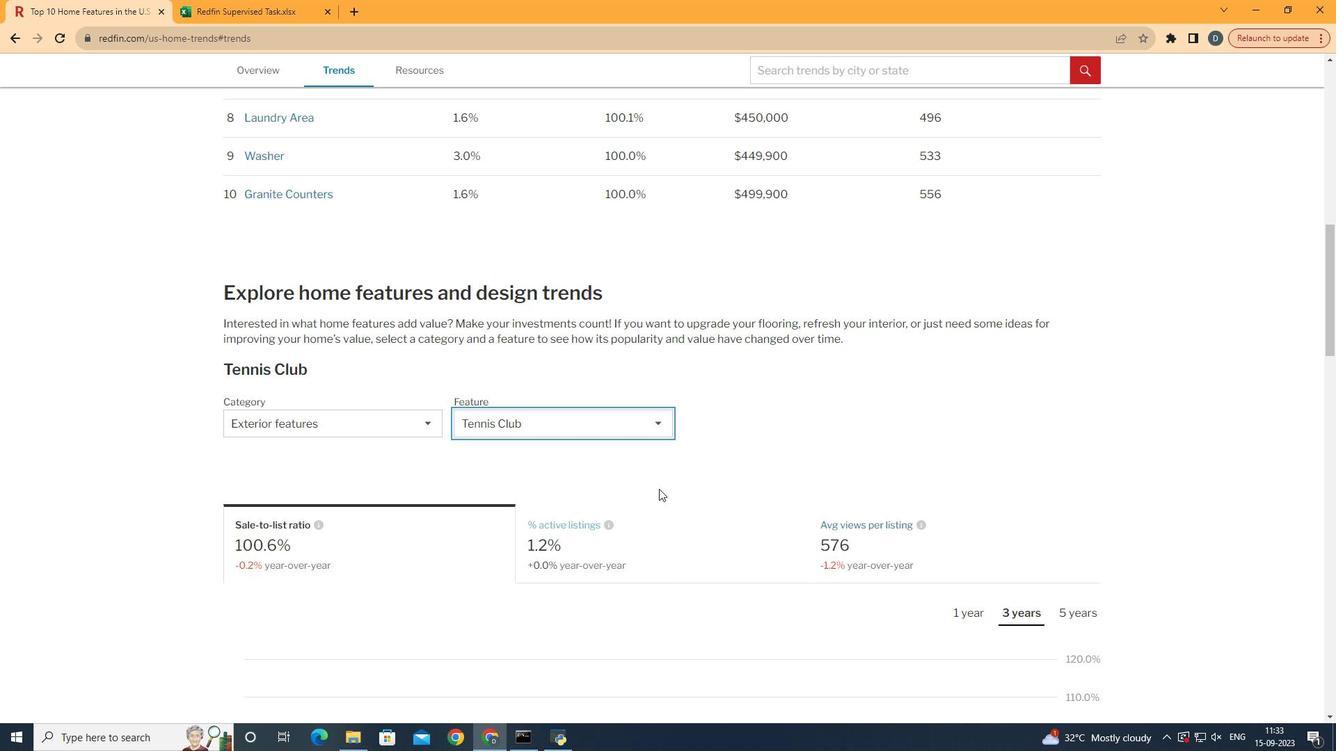 
Action: Mouse moved to (706, 434)
Screenshot: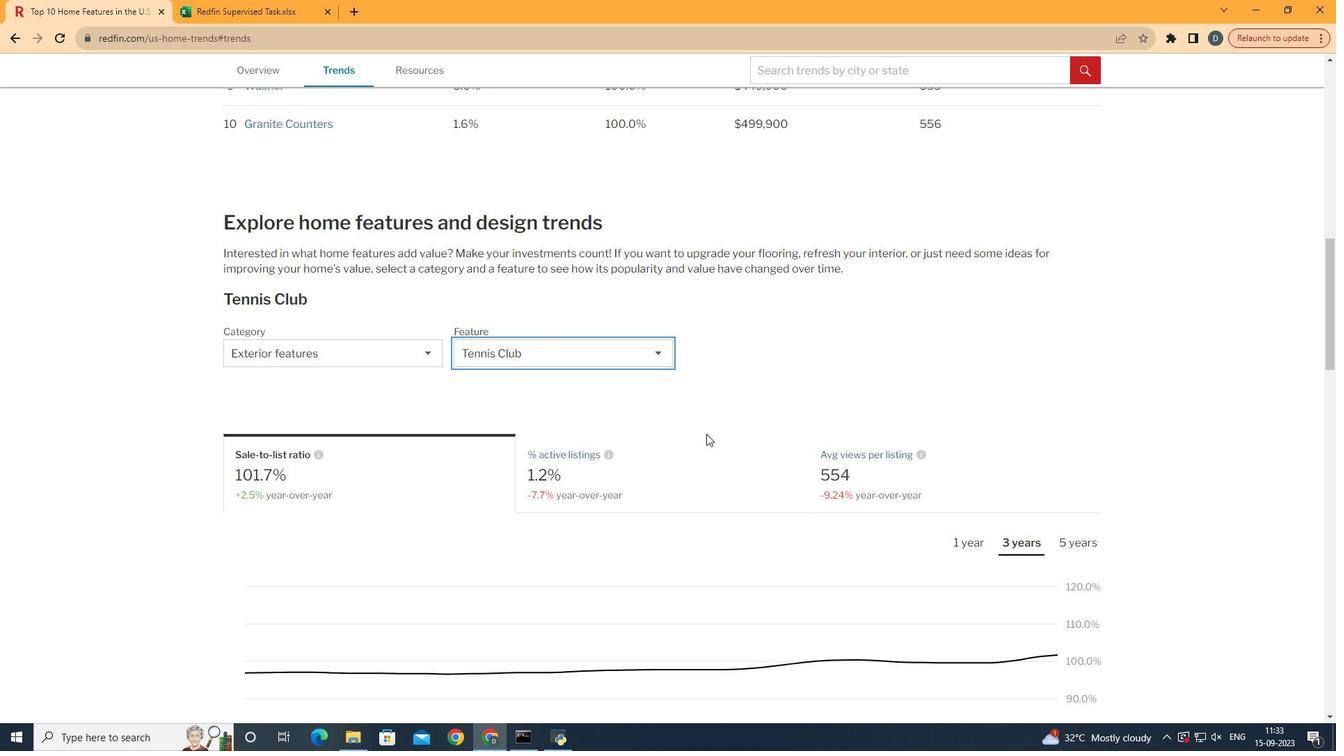 
Action: Mouse scrolled (706, 433) with delta (0, 0)
Screenshot: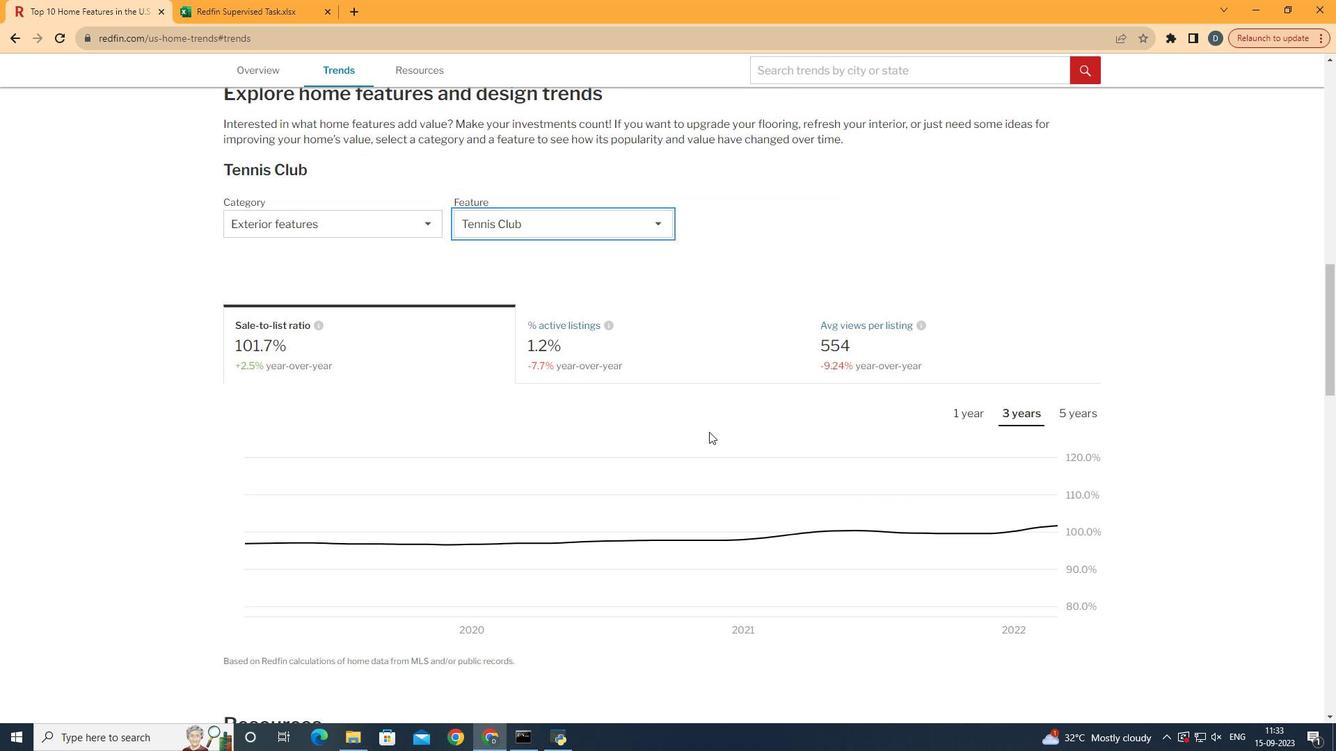 
Action: Mouse scrolled (706, 433) with delta (0, 0)
Screenshot: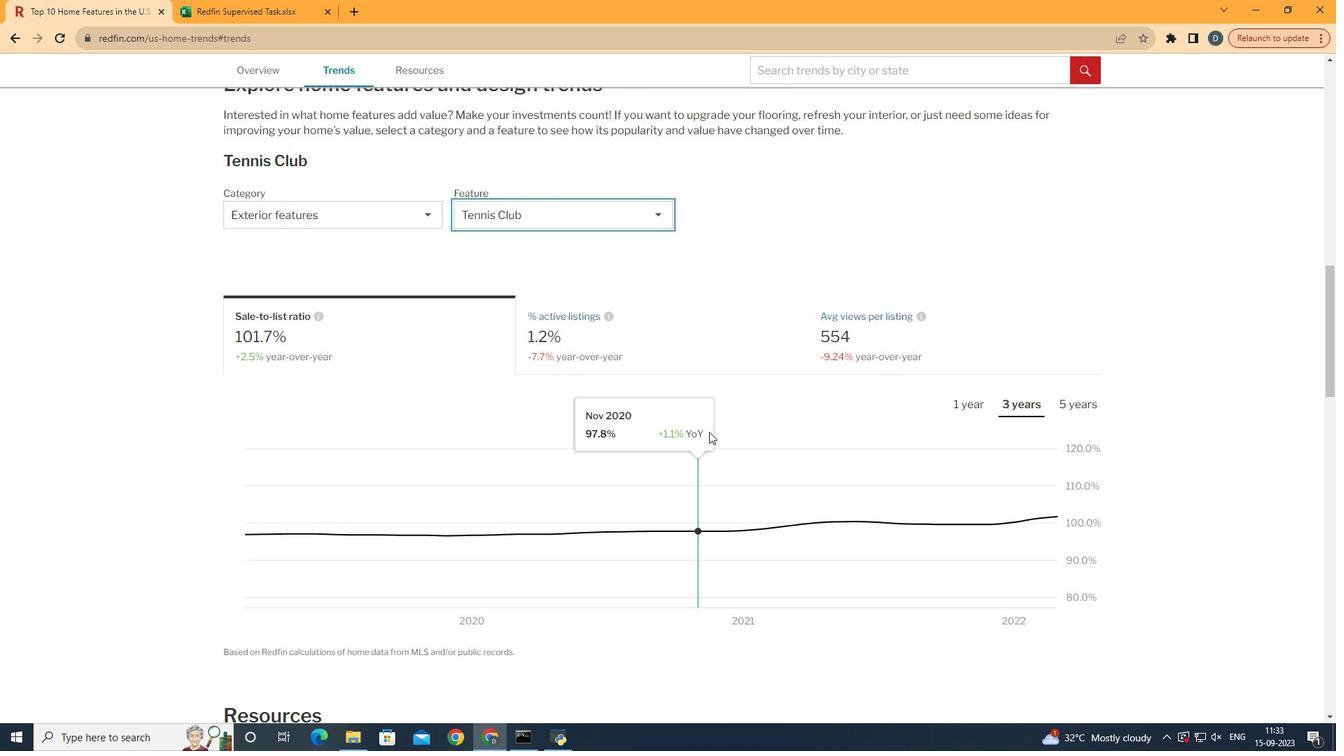 
Action: Mouse scrolled (706, 433) with delta (0, 0)
Screenshot: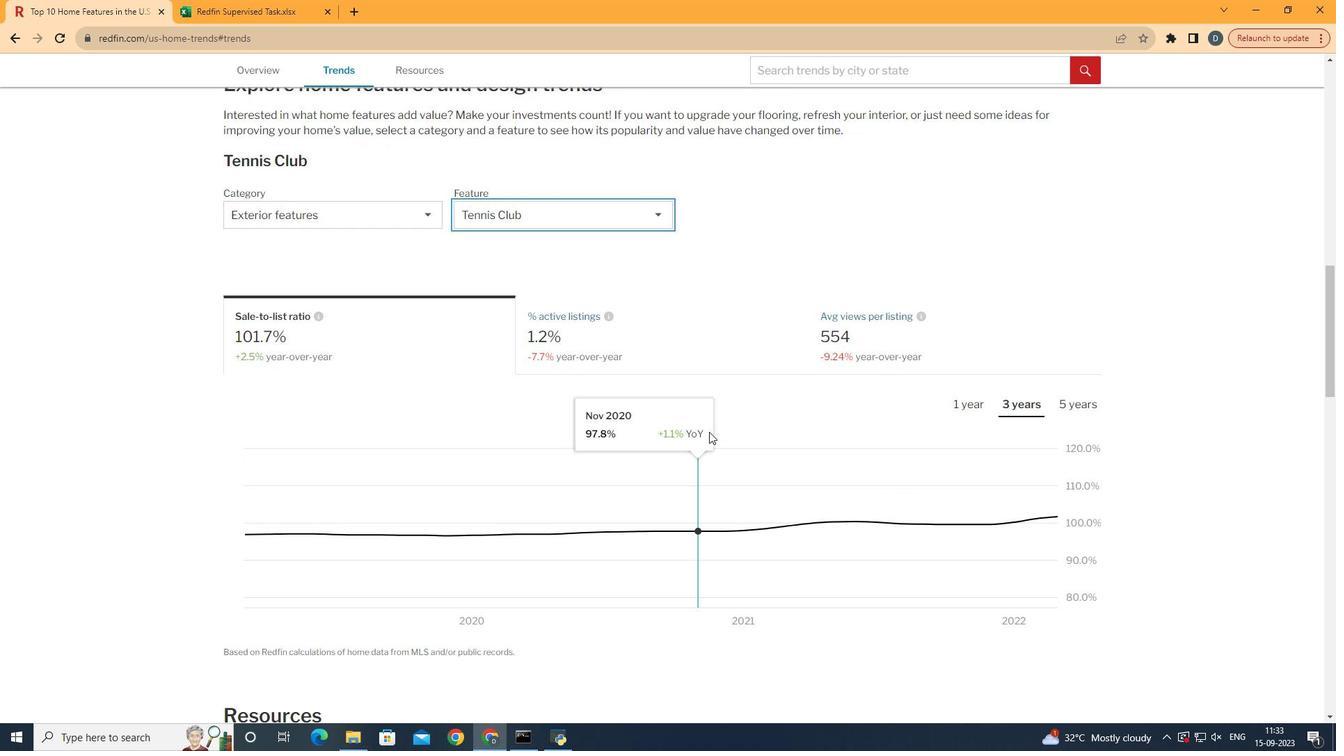
Action: Mouse moved to (694, 334)
Screenshot: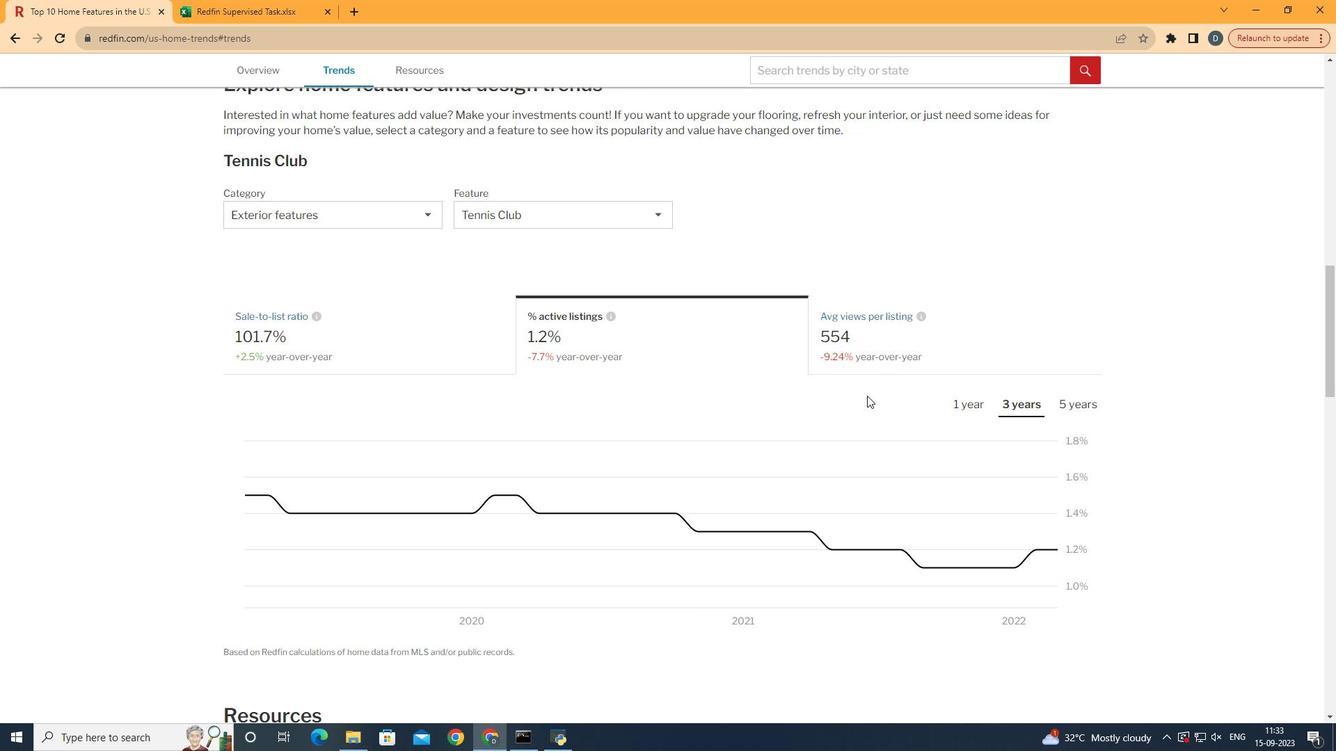 
Action: Mouse pressed left at (694, 334)
Screenshot: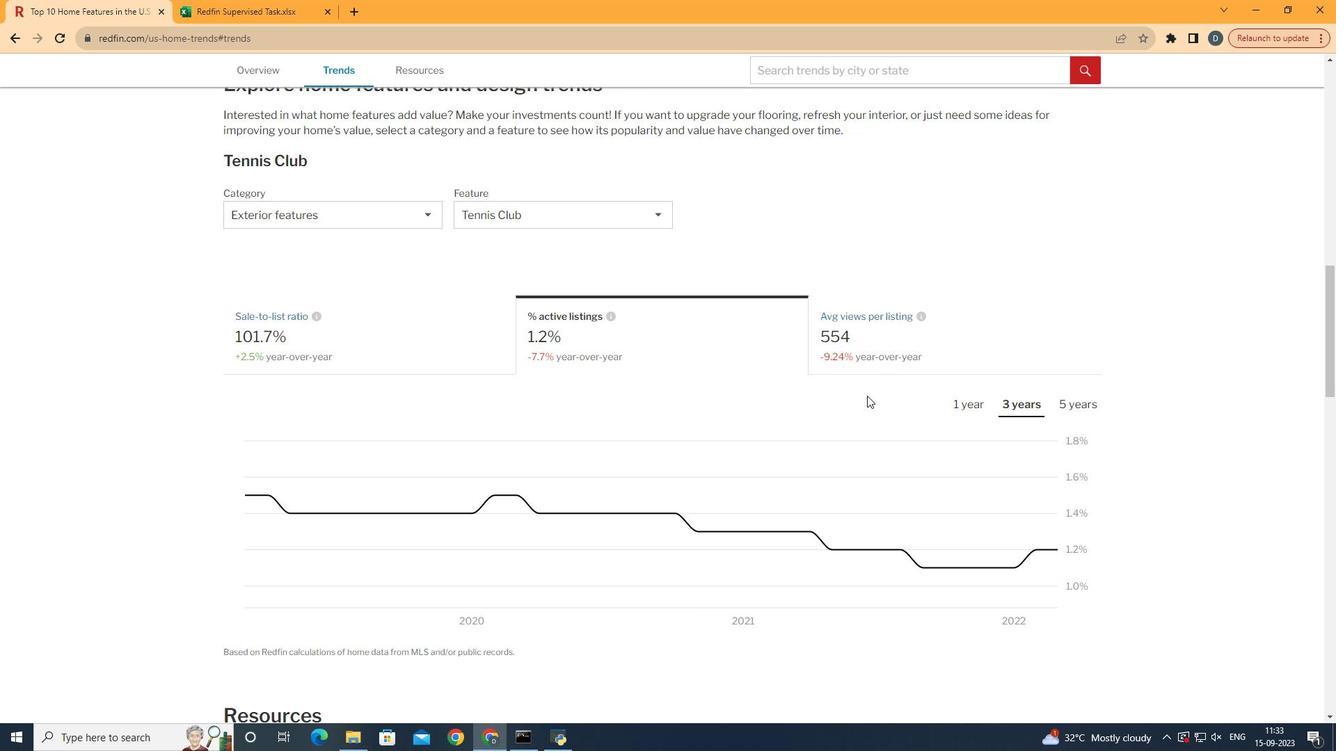 
Action: Mouse moved to (965, 398)
Screenshot: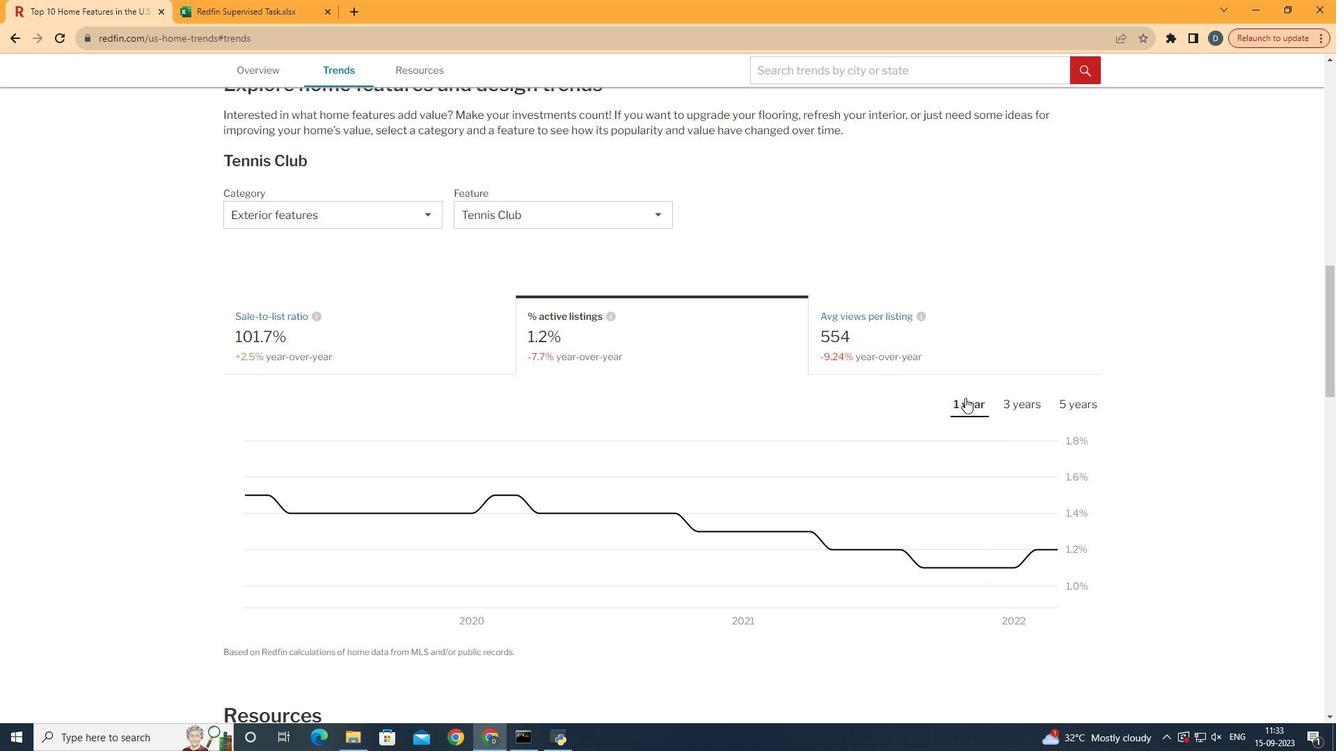 
Action: Mouse pressed left at (965, 398)
Screenshot: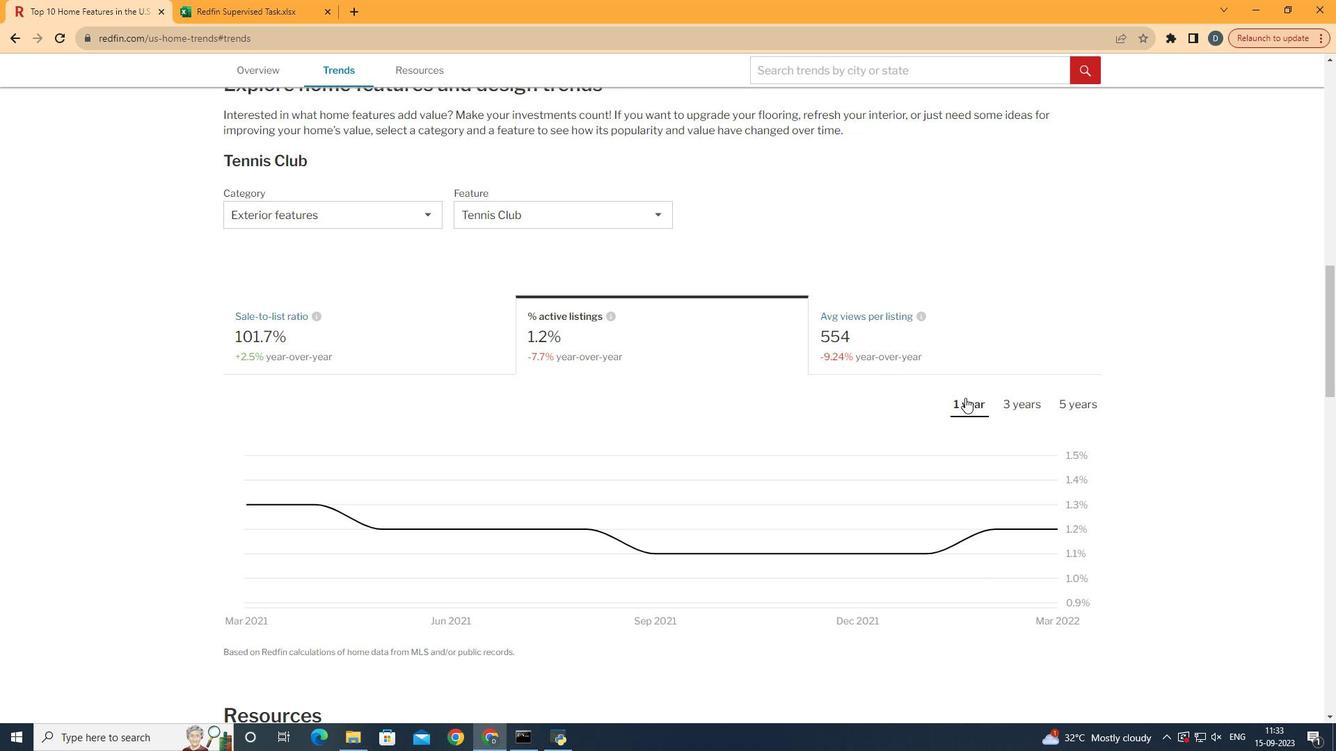 
Action: Mouse moved to (965, 398)
Screenshot: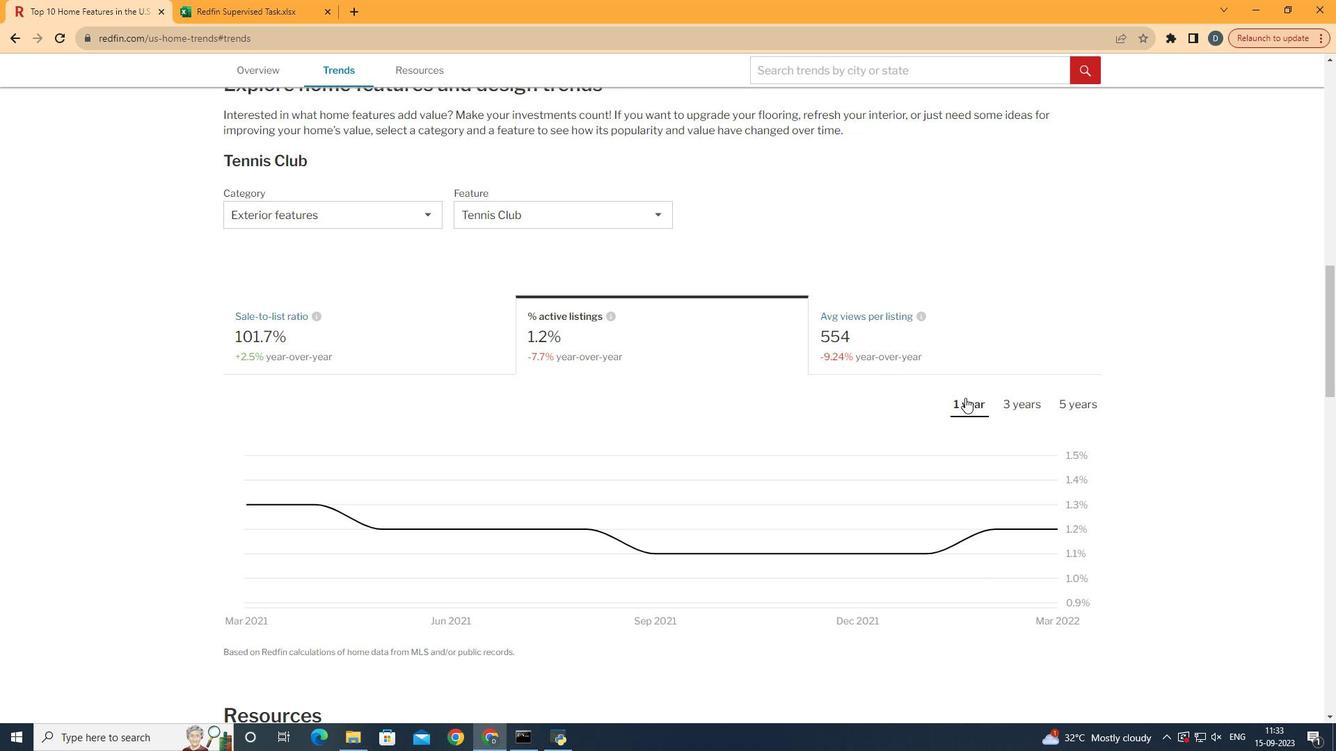 
